 Task: In the Contact  CamilaRodriguez43@coned.com, Create email and send with subject: 'Step into the Future: Discover Our Cutting-Edge Solution', and with mail content 'Hello,_x000D_
Unlock your full potential with our game-changing solution. Embrace the possibilities and embark on a journey of growth and success in your industry._x000D_
Regards', attach the document: Project_plan.docx and insert image: visitingcard.jpg. Below Regards, write Instagram and insert the URL: 'www.instagram.com'. Mark checkbox to create task to follow up : In 2 weeks. Logged in from softage.3@softage.net
Action: Mouse moved to (84, 77)
Screenshot: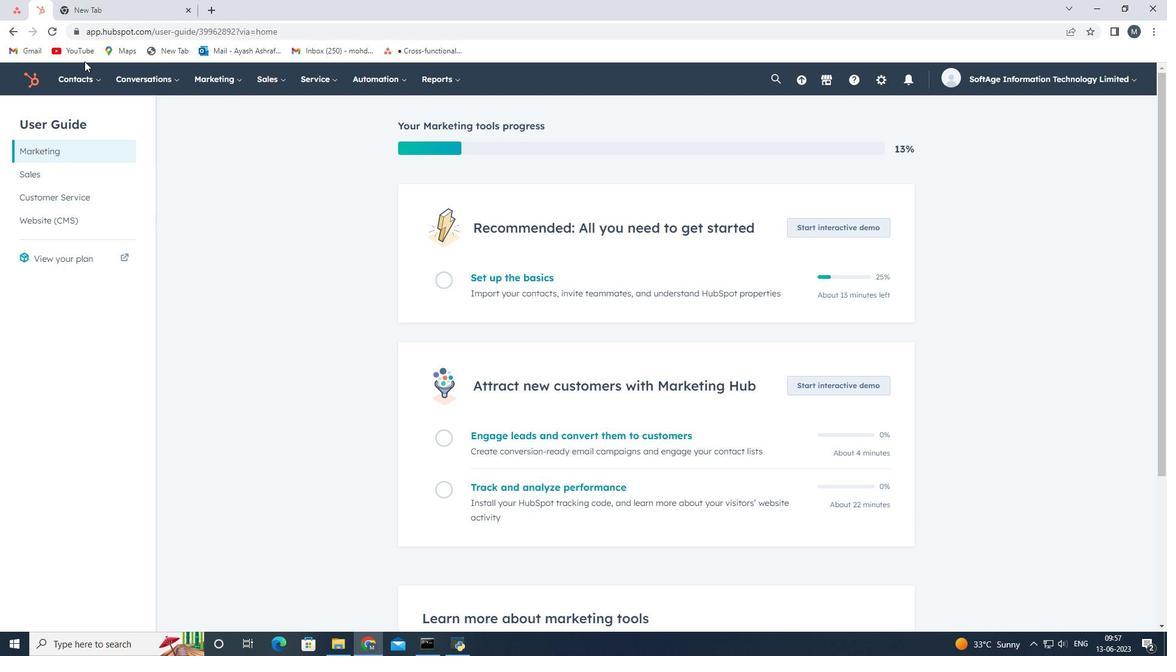 
Action: Mouse pressed left at (84, 77)
Screenshot: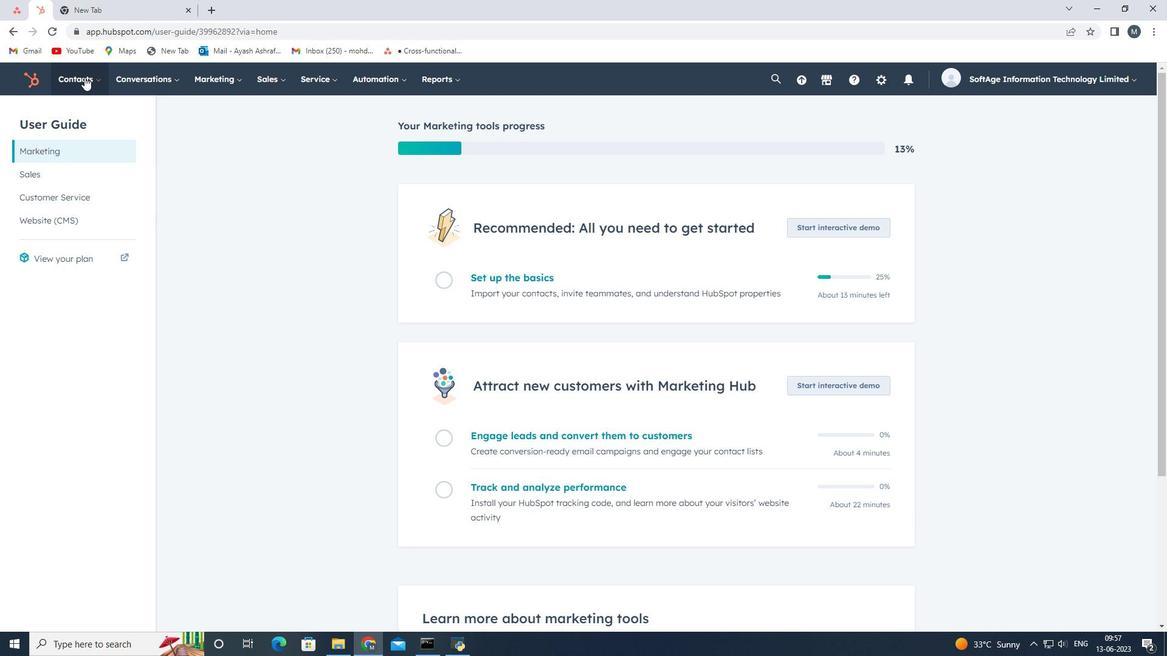 
Action: Mouse moved to (88, 111)
Screenshot: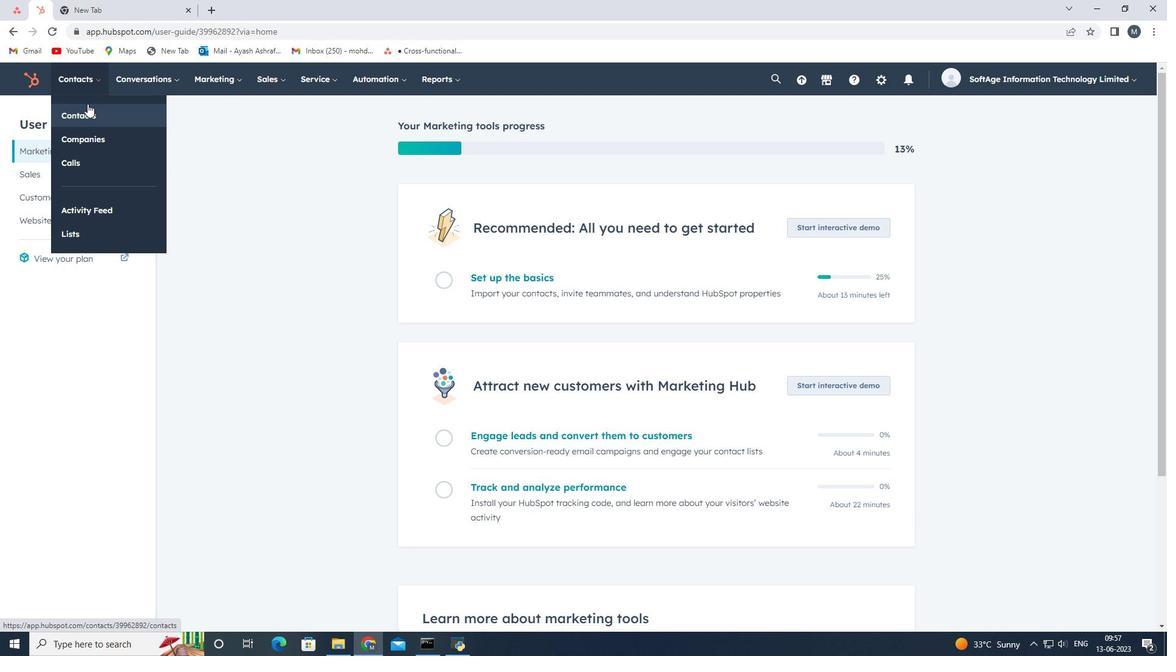 
Action: Mouse pressed left at (88, 111)
Screenshot: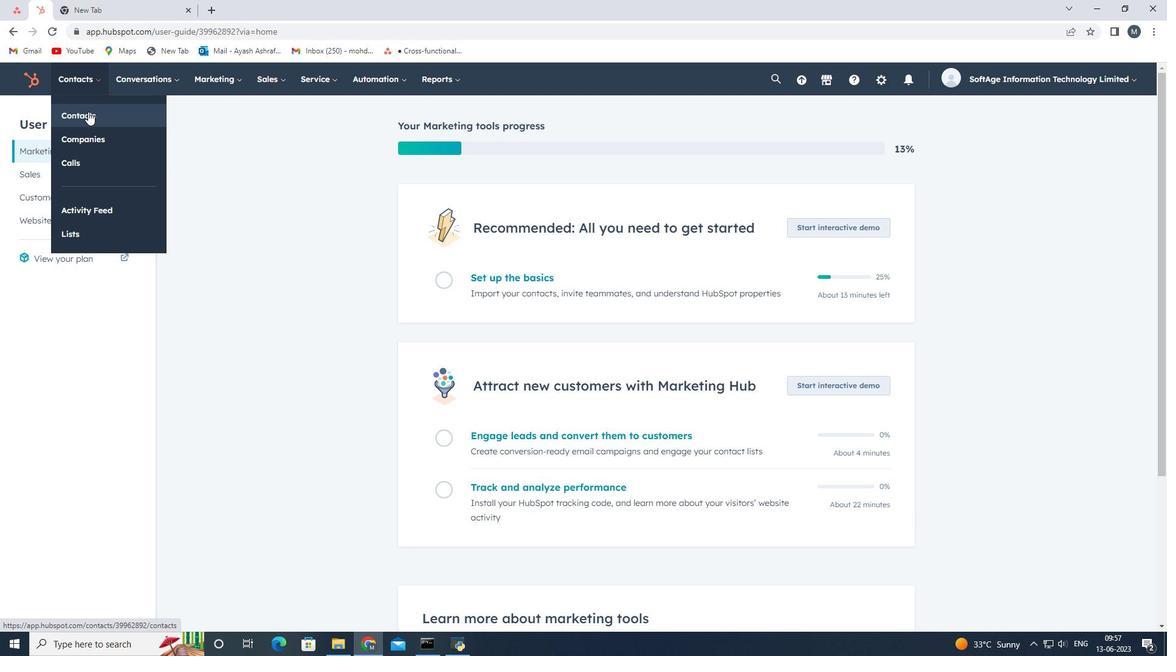 
Action: Mouse moved to (98, 216)
Screenshot: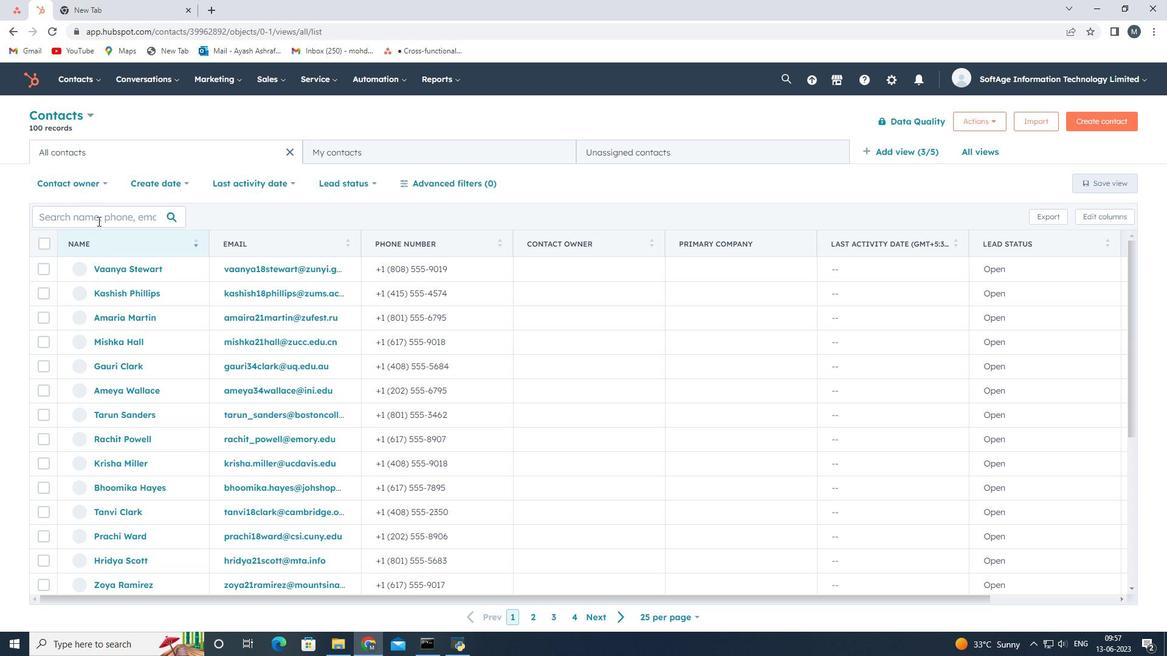 
Action: Mouse pressed left at (98, 216)
Screenshot: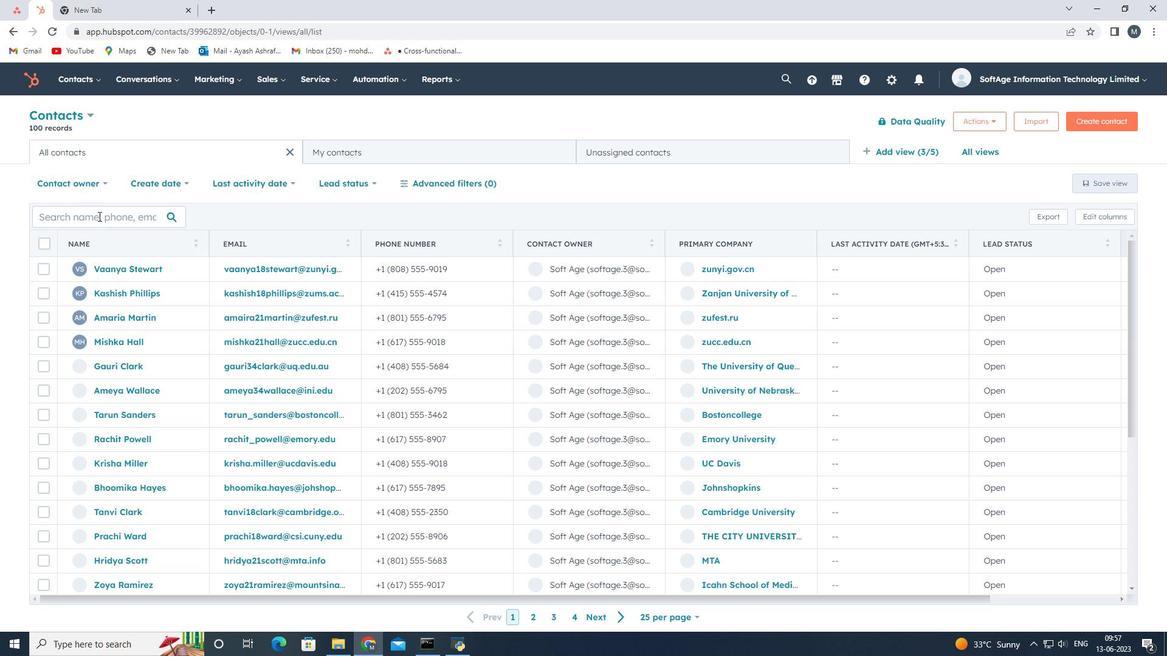 
Action: Key pressed <Key.shift>Came<Key.backspace>ila<Key.shift><Key.shift><Key.shift>Rodriguez43<Key.shift>@coned.com
Screenshot: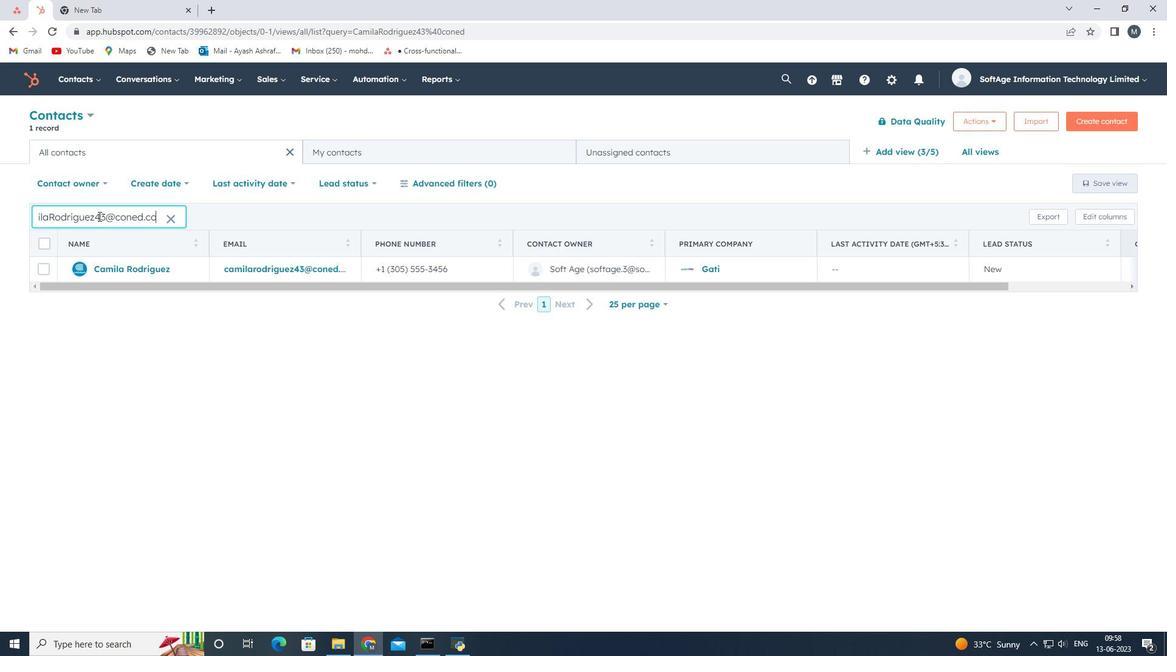 
Action: Mouse moved to (111, 266)
Screenshot: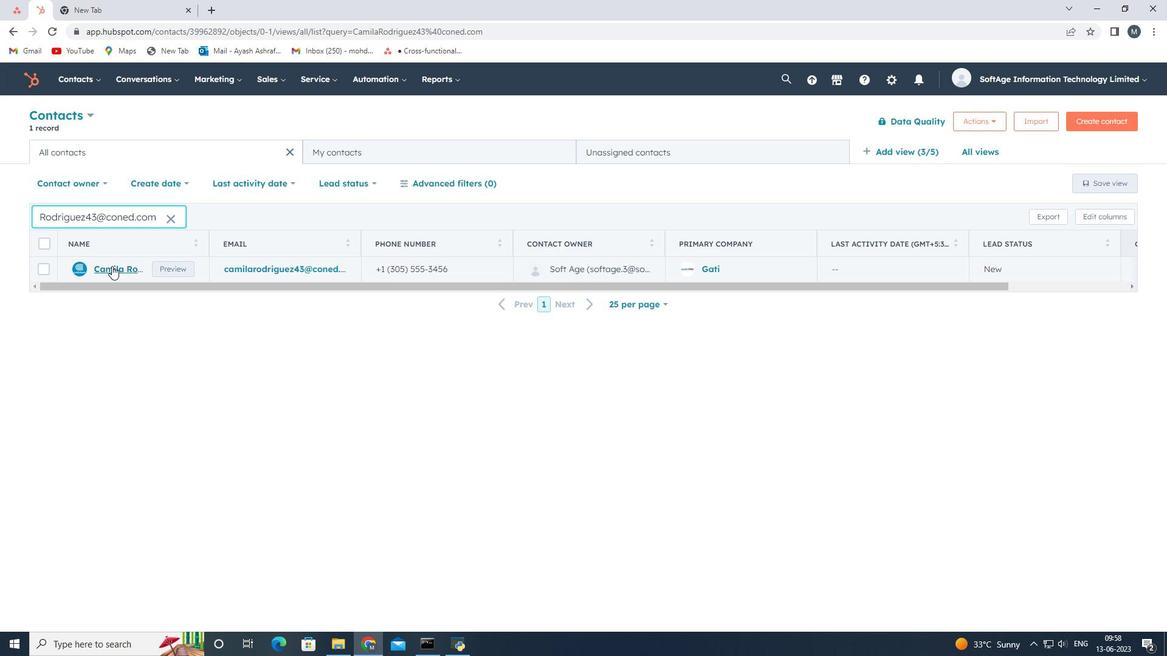 
Action: Mouse pressed left at (111, 266)
Screenshot: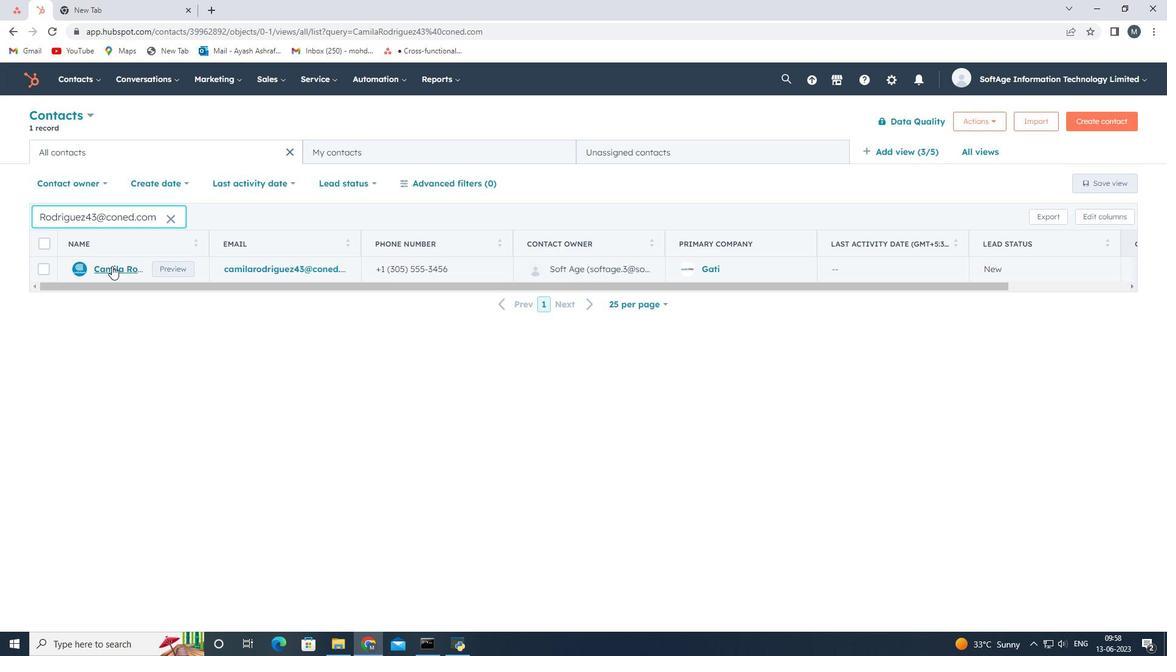 
Action: Mouse pressed left at (111, 266)
Screenshot: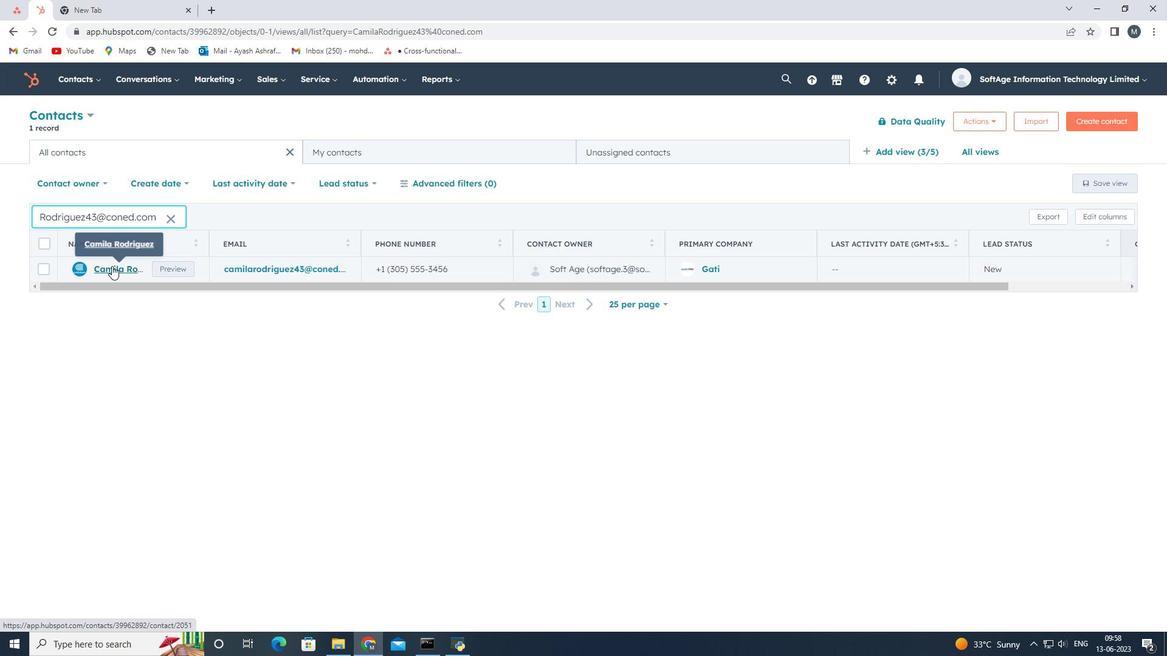
Action: Mouse moved to (82, 224)
Screenshot: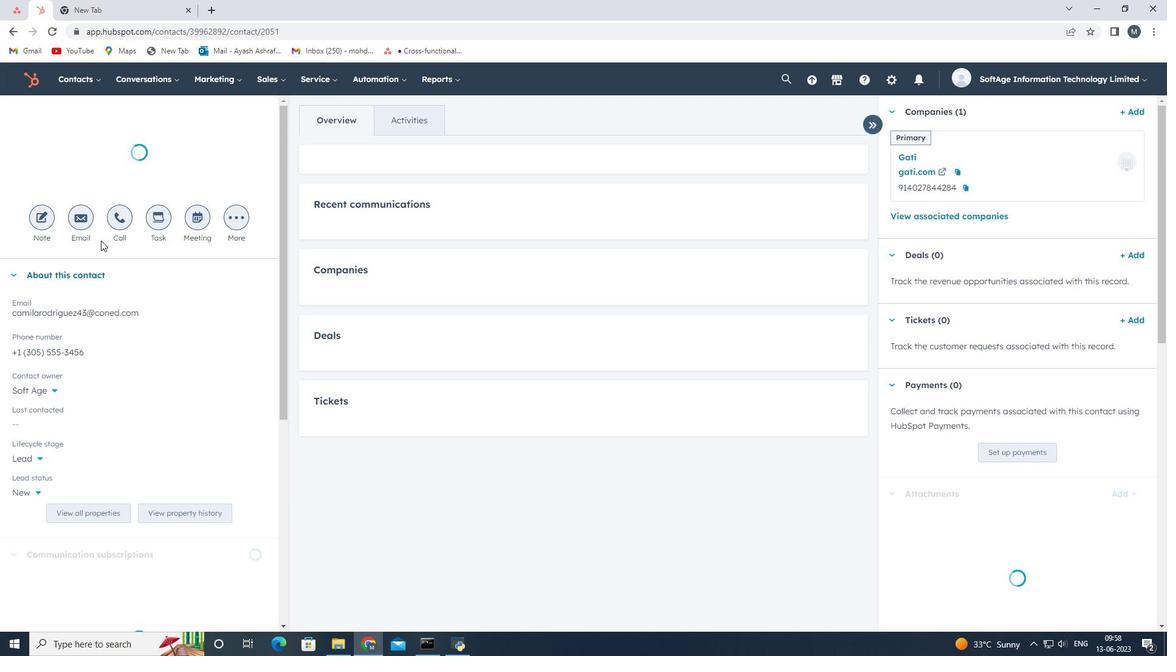 
Action: Mouse pressed left at (82, 224)
Screenshot: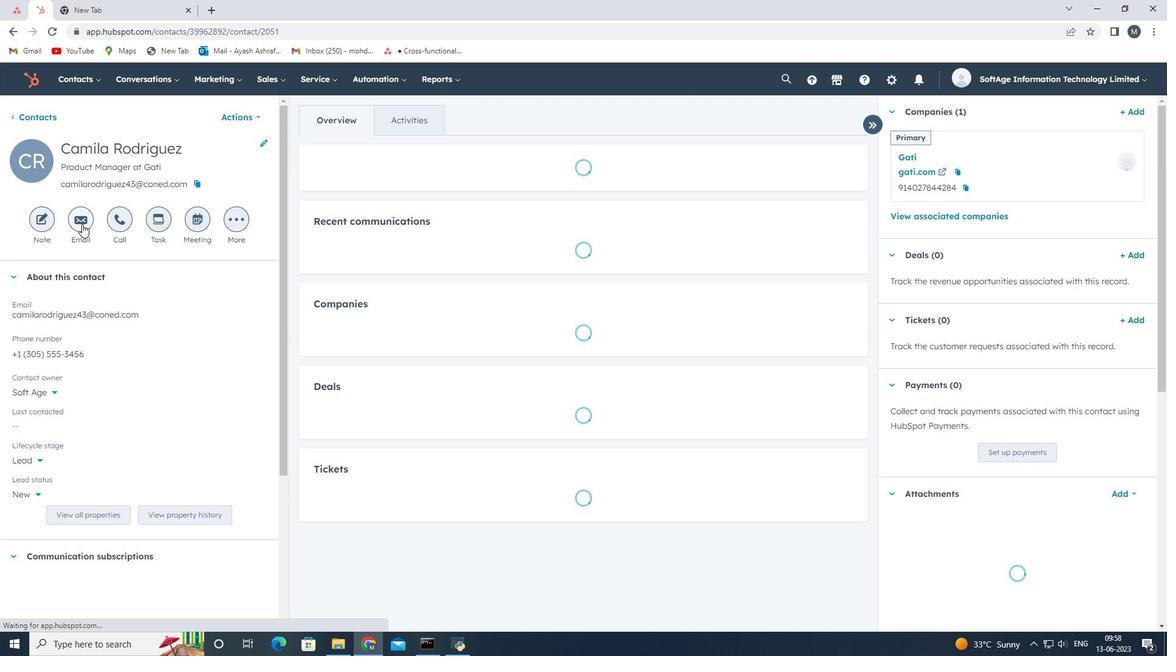 
Action: Mouse moved to (1025, 307)
Screenshot: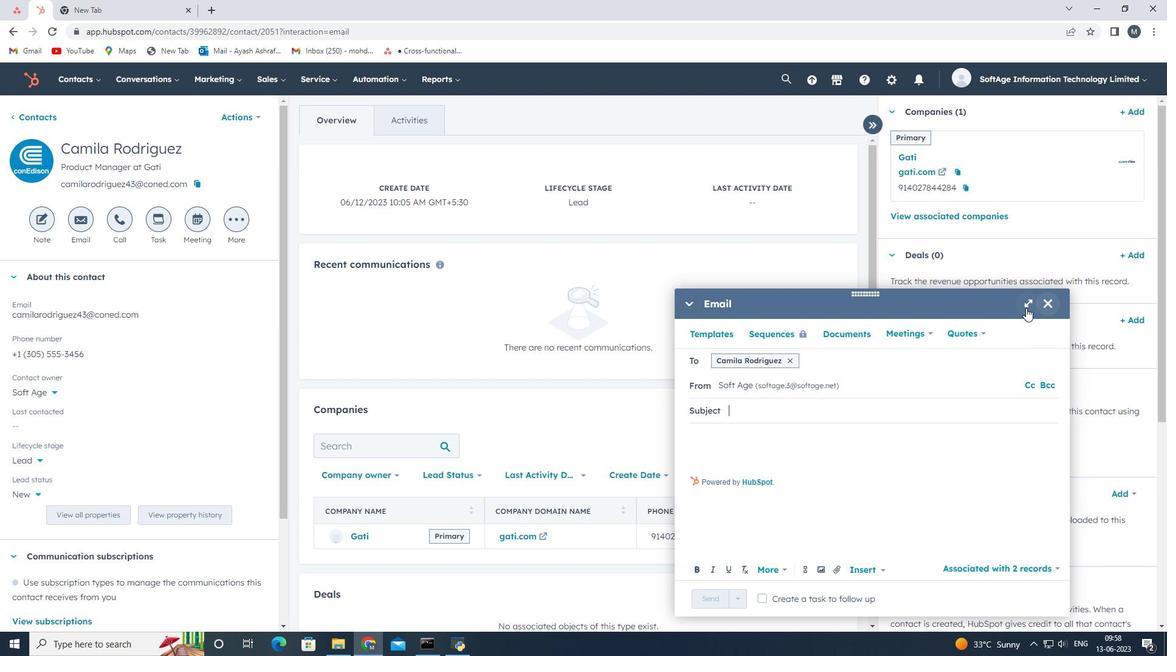 
Action: Mouse pressed left at (1025, 307)
Screenshot: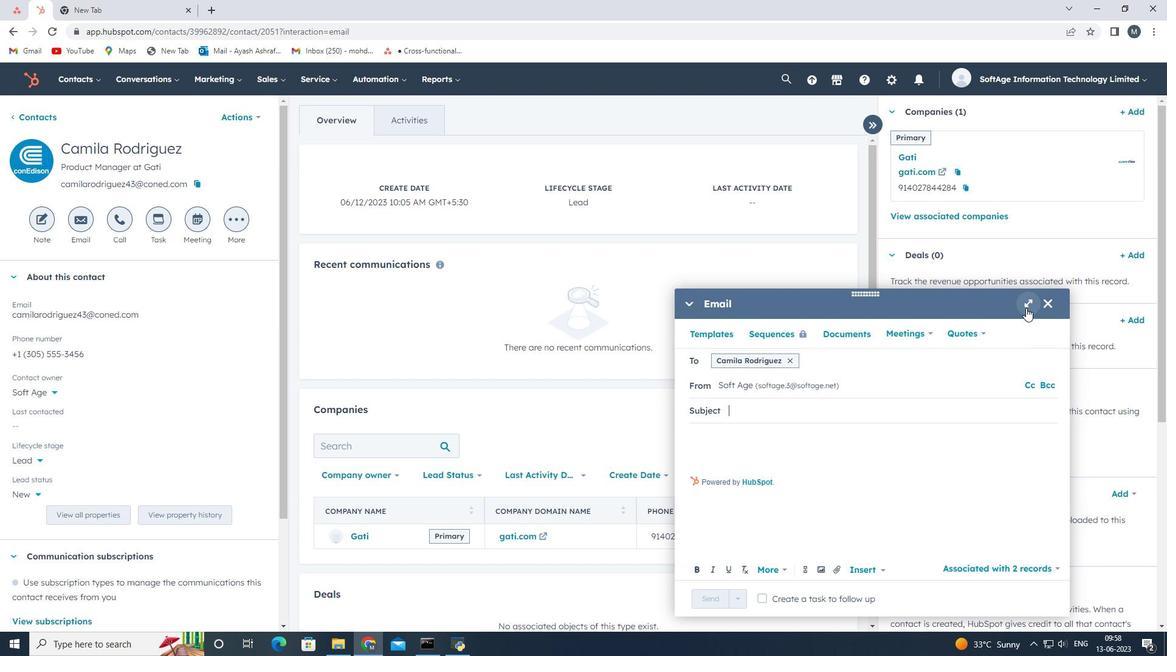 
Action: Mouse moved to (279, 256)
Screenshot: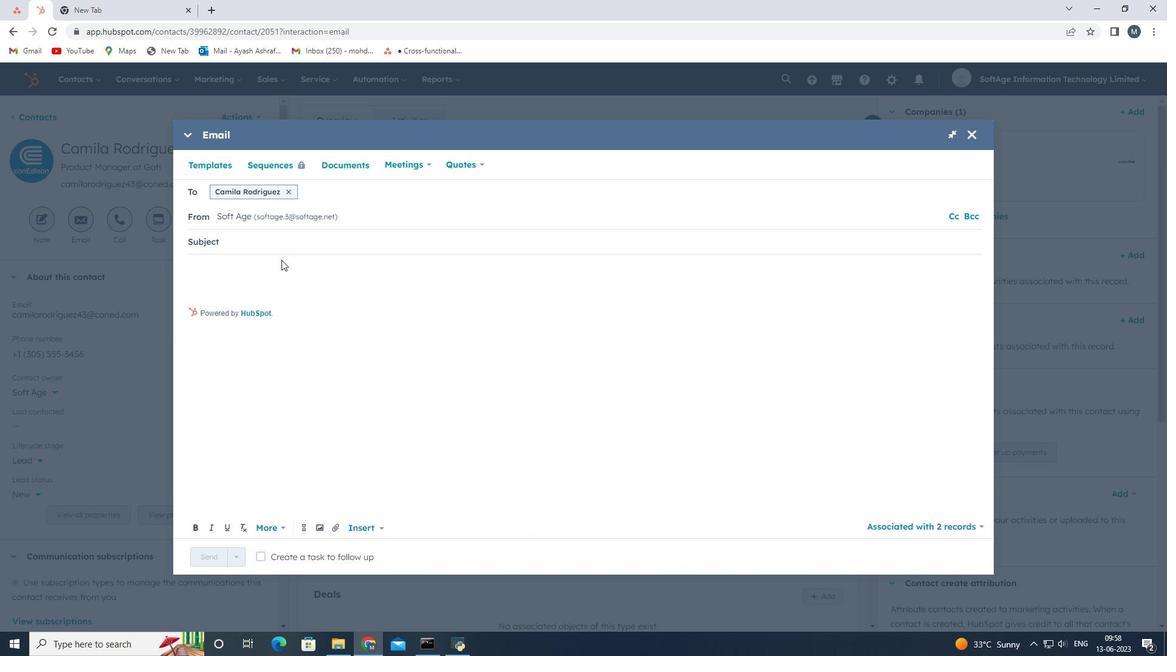 
Action: Key pressed <Key.shift>Step<Key.space>into<Key.space>th
Screenshot: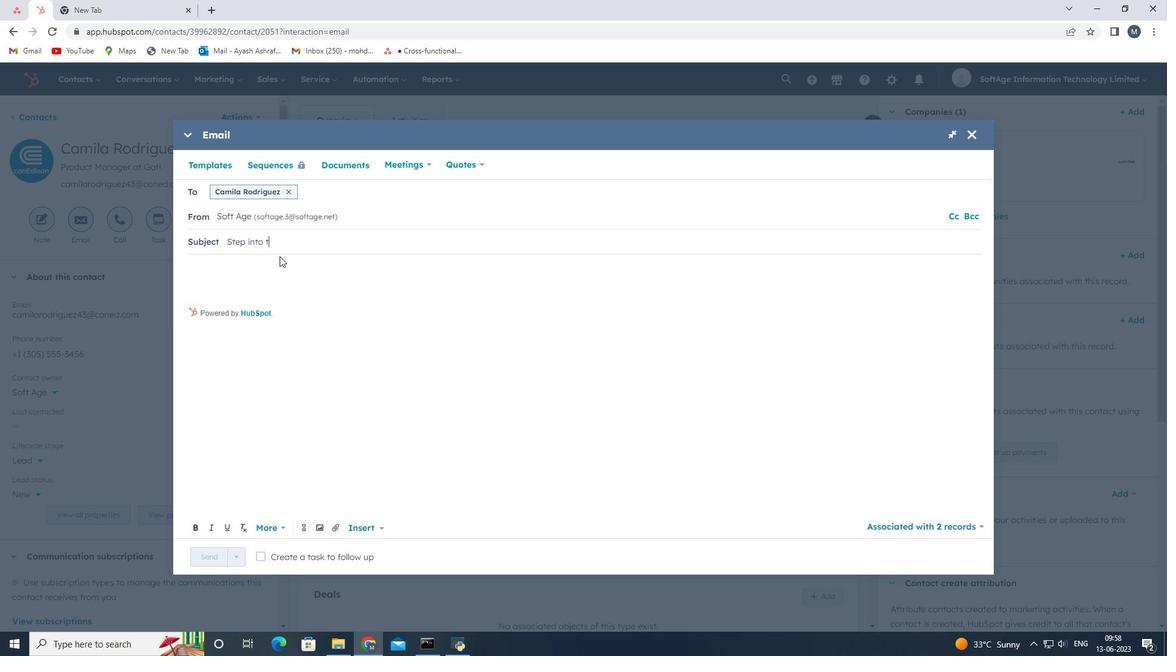 
Action: Mouse moved to (279, 255)
Screenshot: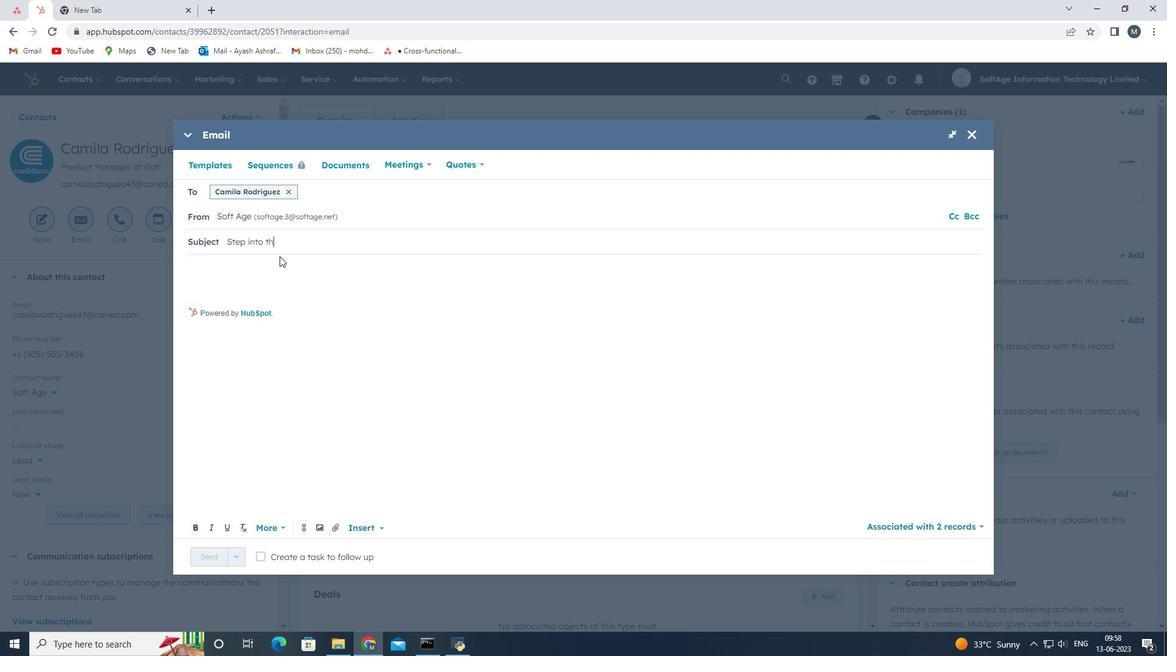 
Action: Key pressed e<Key.space><Key.shift>Future<Key.shift>:<Key.space><Key.shift>Discover<Key.space><Key.shift>Our<Key.space><Key.shift>Cutting-<Key.shift>Edge<Key.space><Key.shift>Solution
Screenshot: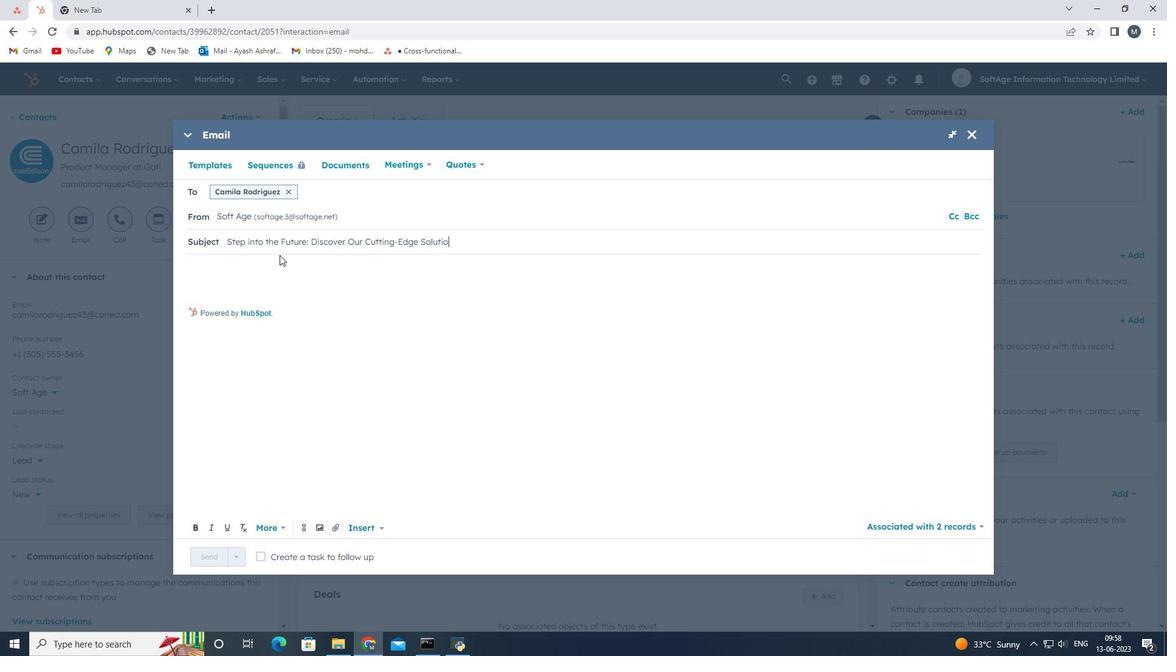 
Action: Mouse moved to (244, 262)
Screenshot: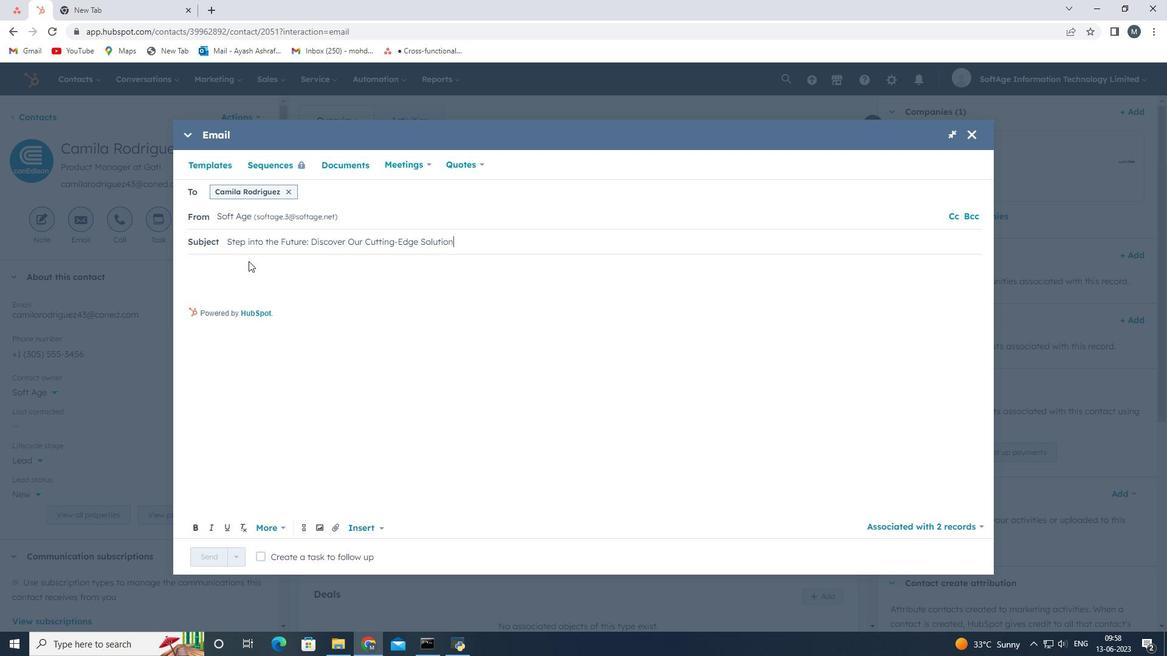 
Action: Mouse pressed left at (244, 262)
Screenshot: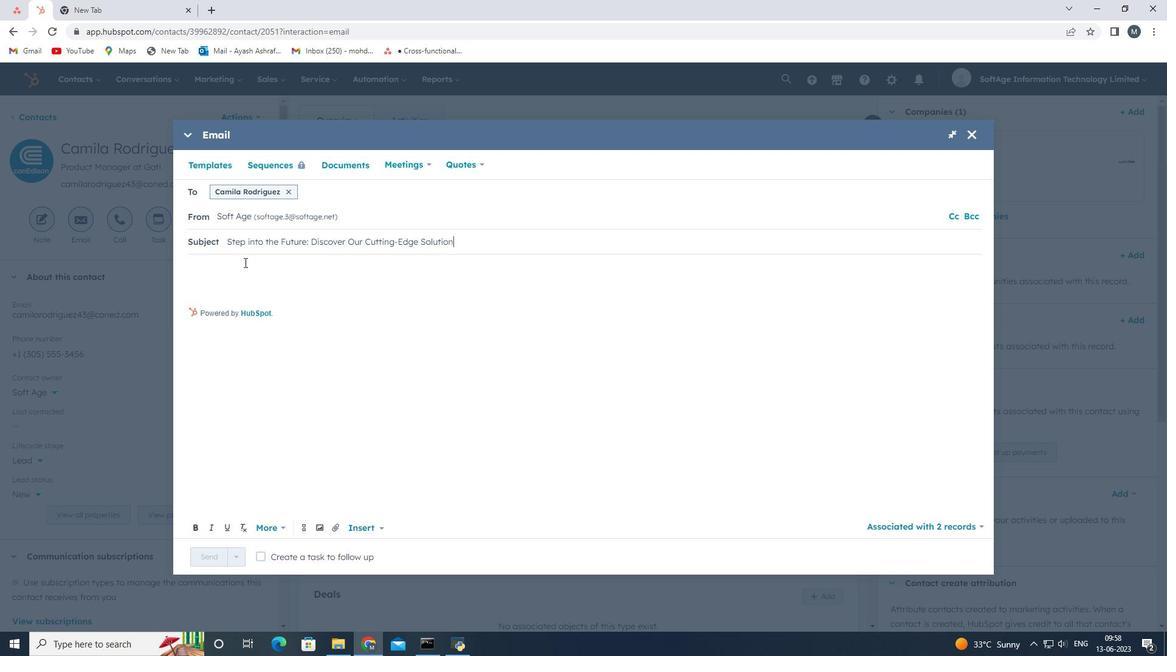 
Action: Mouse moved to (237, 268)
Screenshot: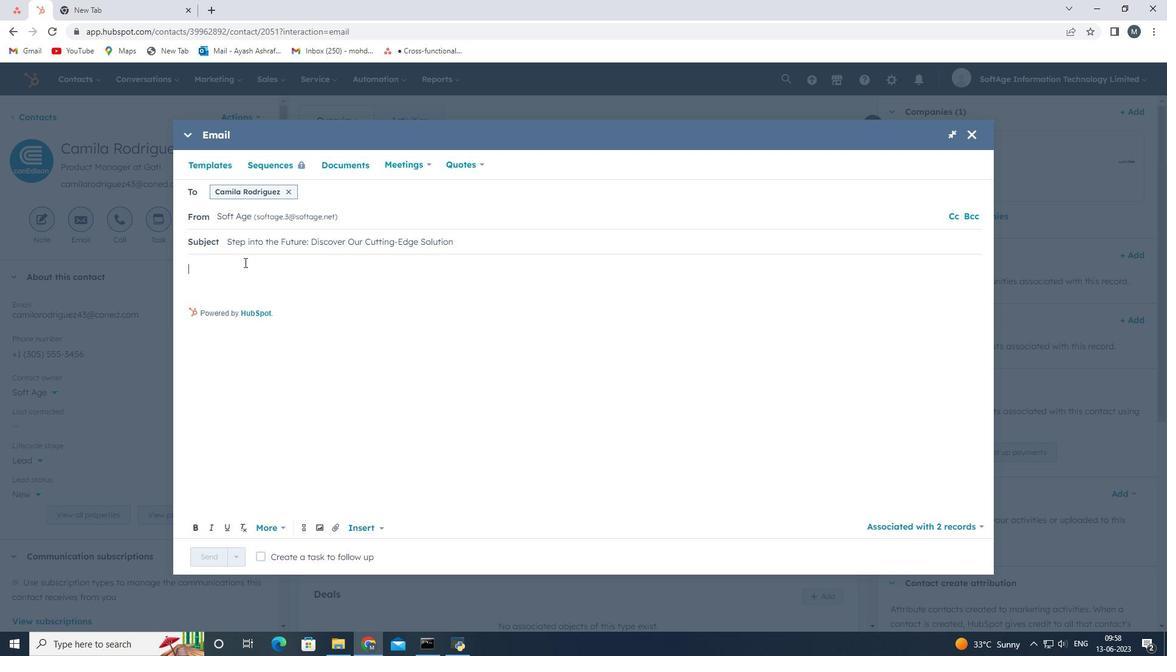 
Action: Mouse pressed left at (237, 268)
Screenshot: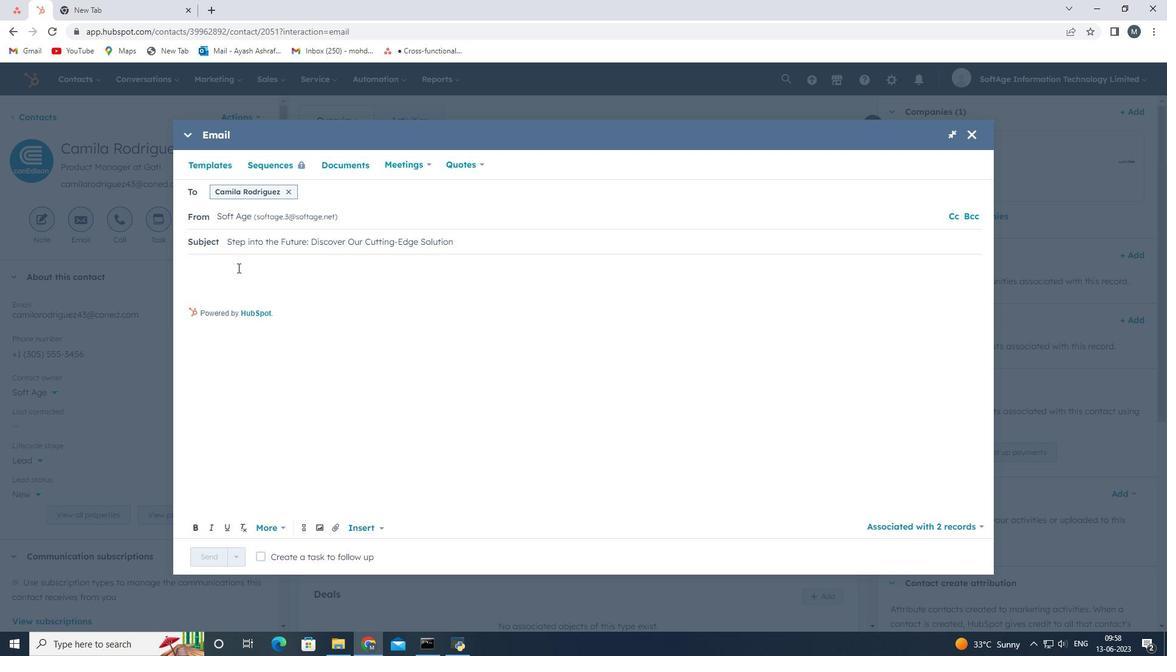 
Action: Key pressed <Key.shift>Hello,<Key.enter><Key.shift><Key.shift><Key.shift><Key.shift><Key.shift><Key.shift><Key.shift><Key.shift><Key.shift><Key.shift><Key.shift><Key.shift><Key.shift><Key.shift><Key.shift><Key.shift><Key.shift><Key.shift><Key.shift>Unlock<Key.space>your<Key.space>full<Key.space>potential<Key.space>with<Key.space>y<Key.backspace>our<Key.space>game-changing<Key.space>solution.<Key.space><Key.shift><Key.shift><Key.shift><Key.shift><Key.shift><Key.shift>Embrace<Key.space>the<Key.space>possibilities<Key.space>and<Key.space>embark<Key.space>on<Key.space>a<Key.space>journey<Key.space>of<Key.space>growth<Key.space>and<Key.space>success<Key.space>in<Key.space>your<Key.space>industry.<Key.enter><Key.shift>Regards<Key.enter>
Screenshot: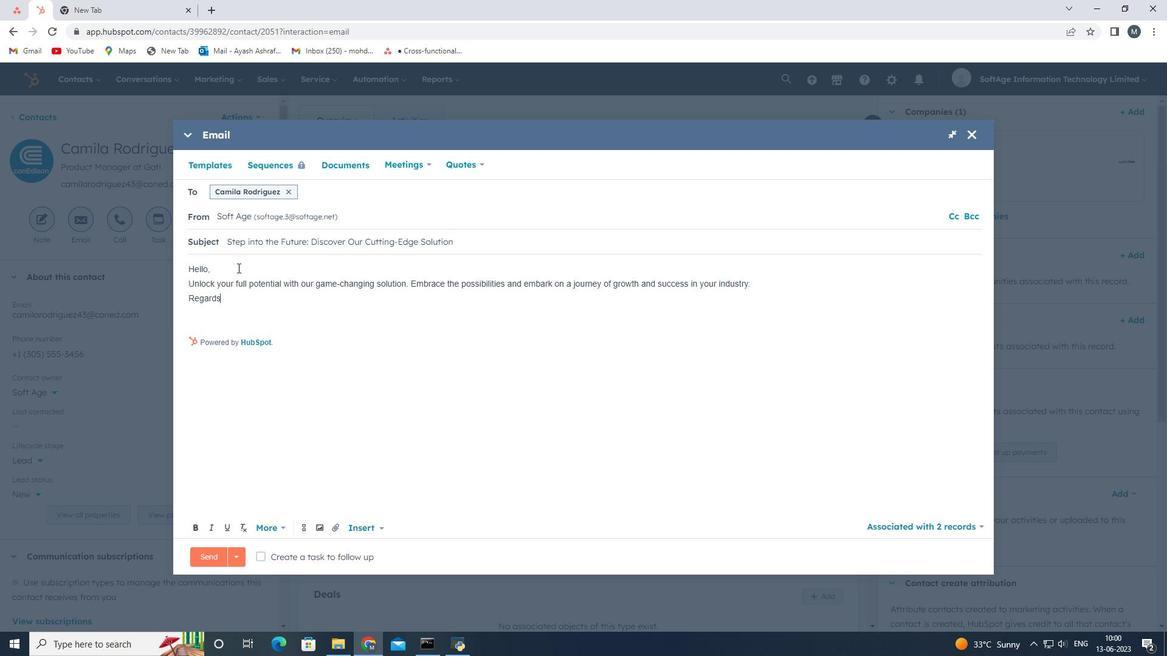 
Action: Mouse moved to (304, 532)
Screenshot: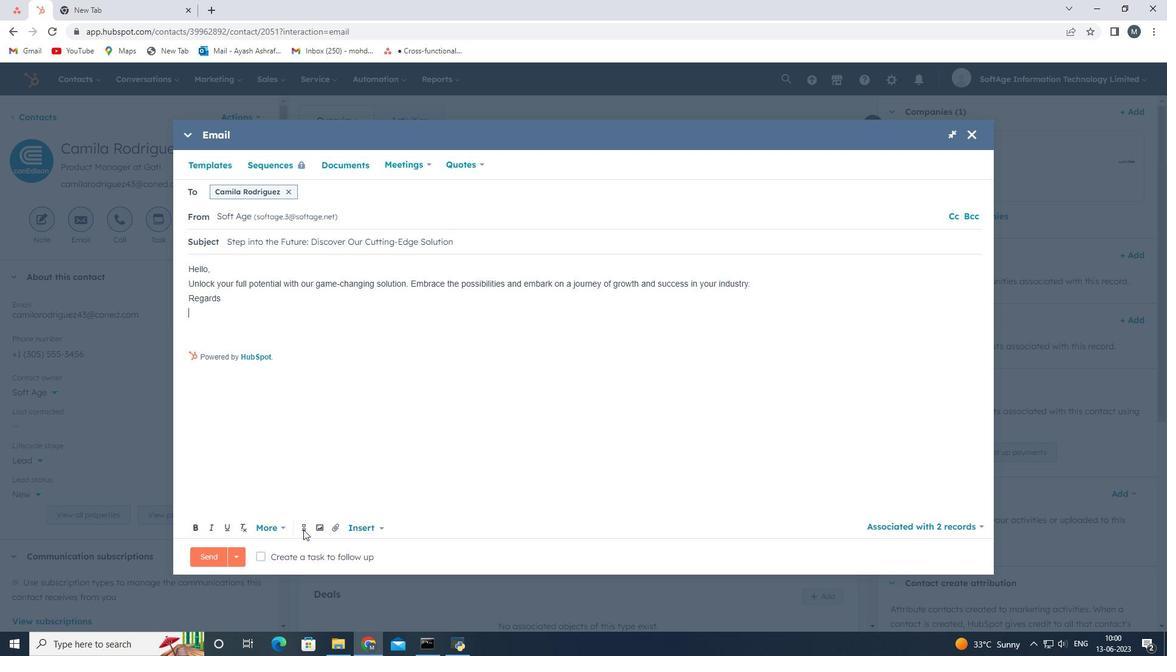 
Action: Mouse pressed left at (304, 532)
Screenshot: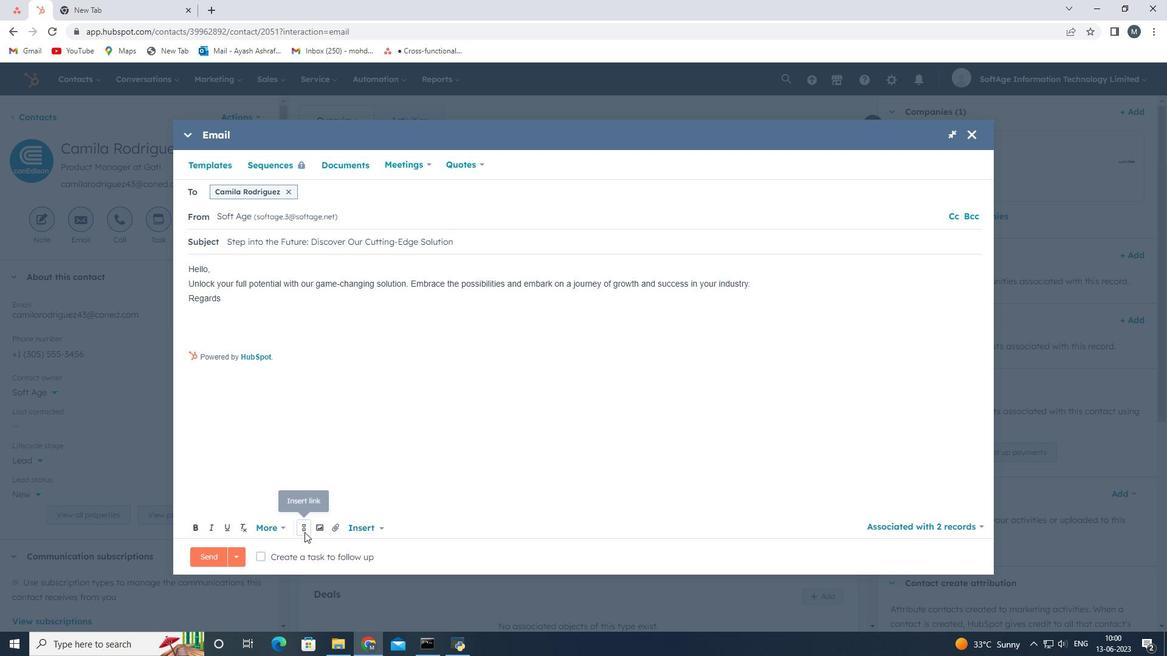 
Action: Mouse moved to (338, 398)
Screenshot: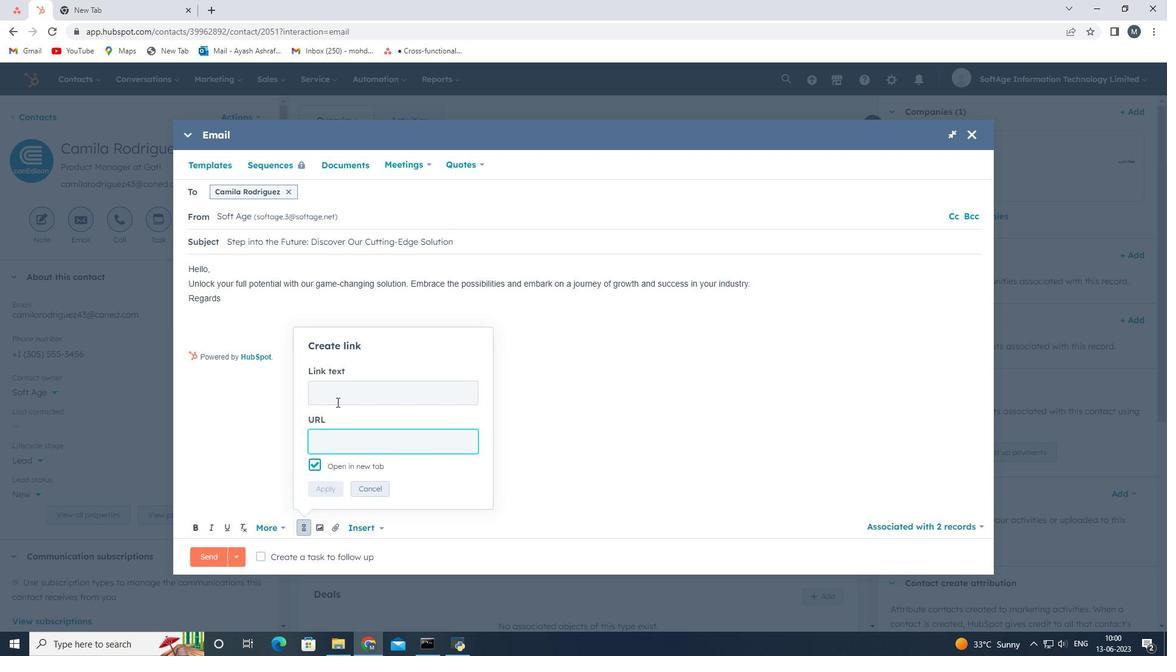 
Action: Mouse pressed left at (338, 398)
Screenshot: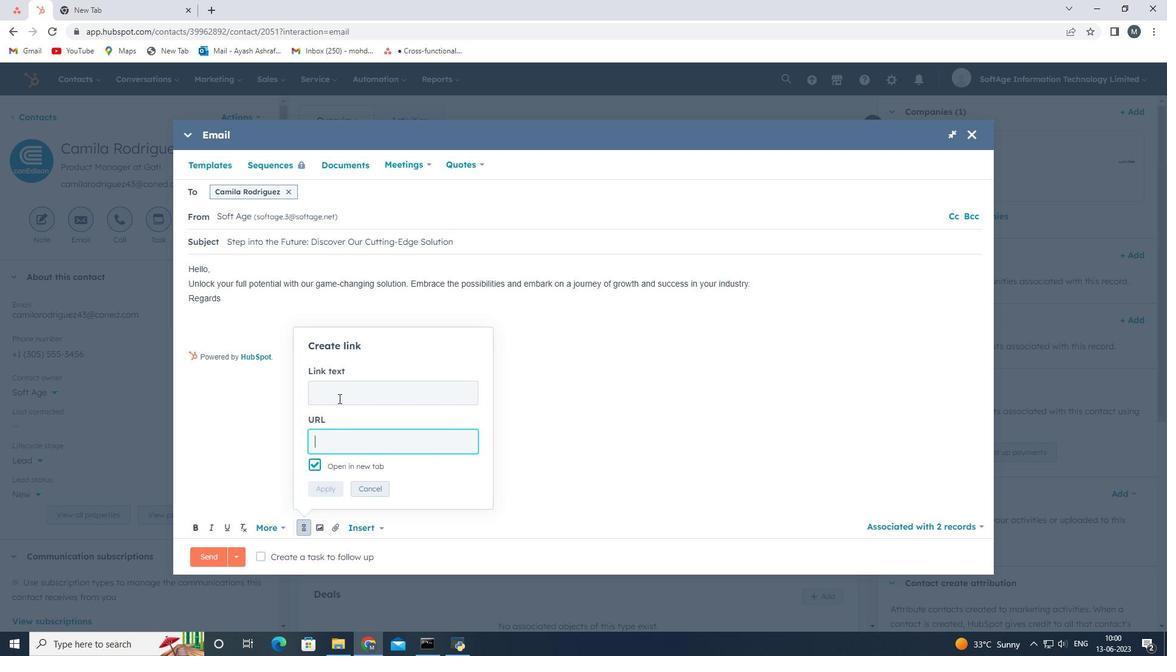
Action: Key pressed <Key.shift>Instagram
Screenshot: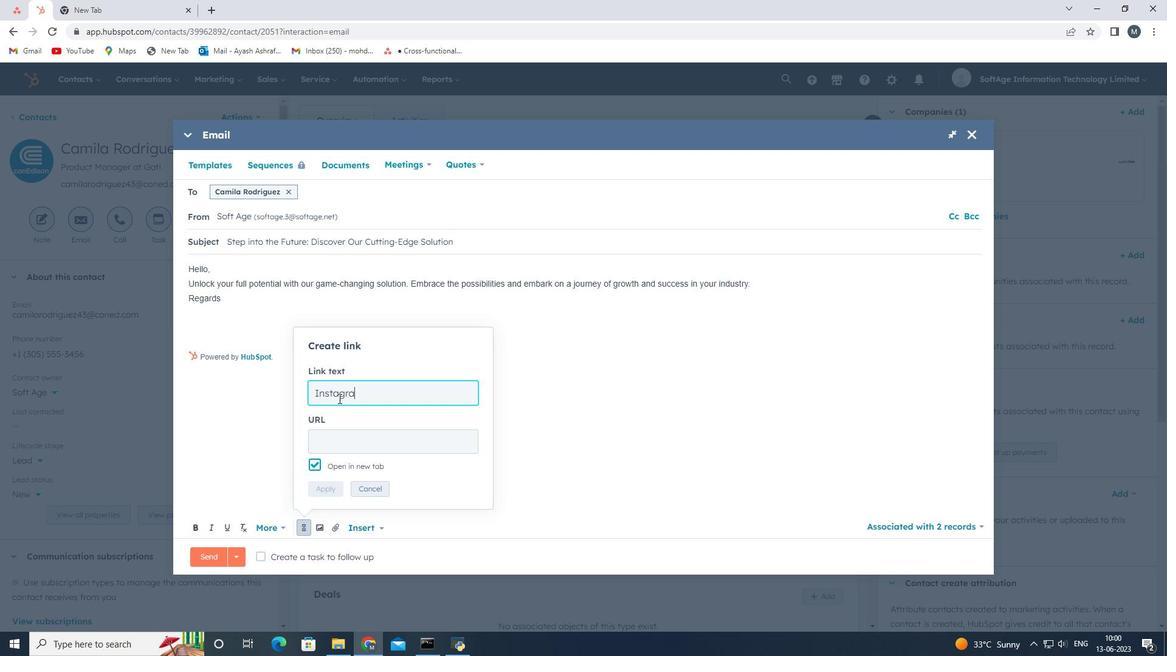 
Action: Mouse moved to (363, 442)
Screenshot: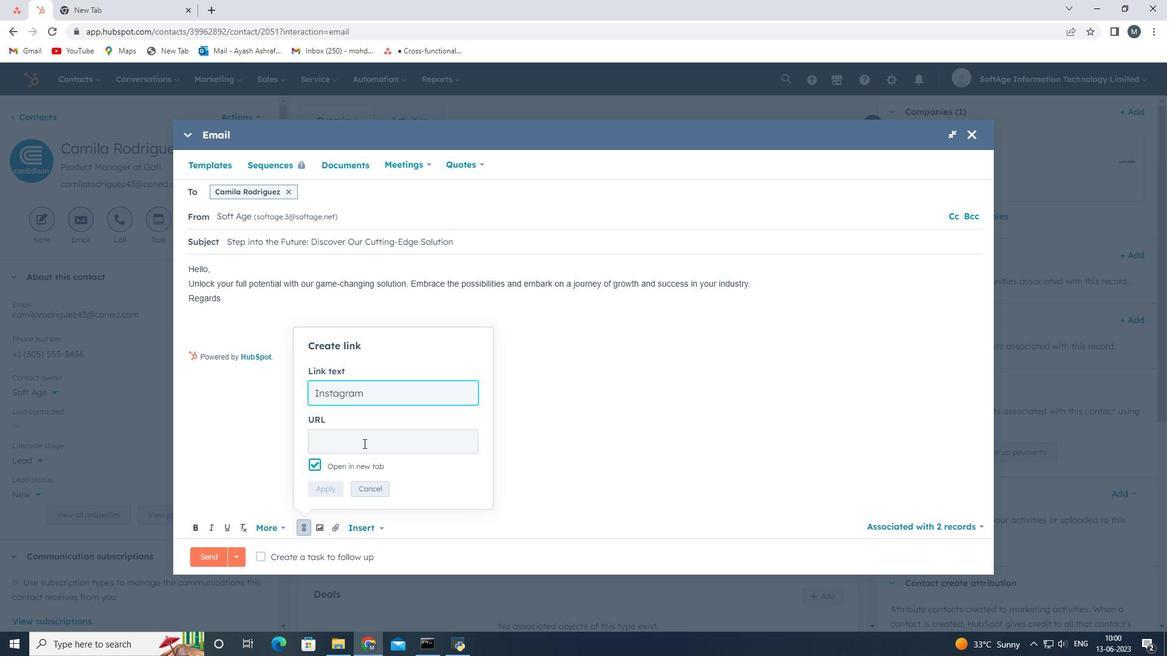 
Action: Mouse pressed left at (363, 442)
Screenshot: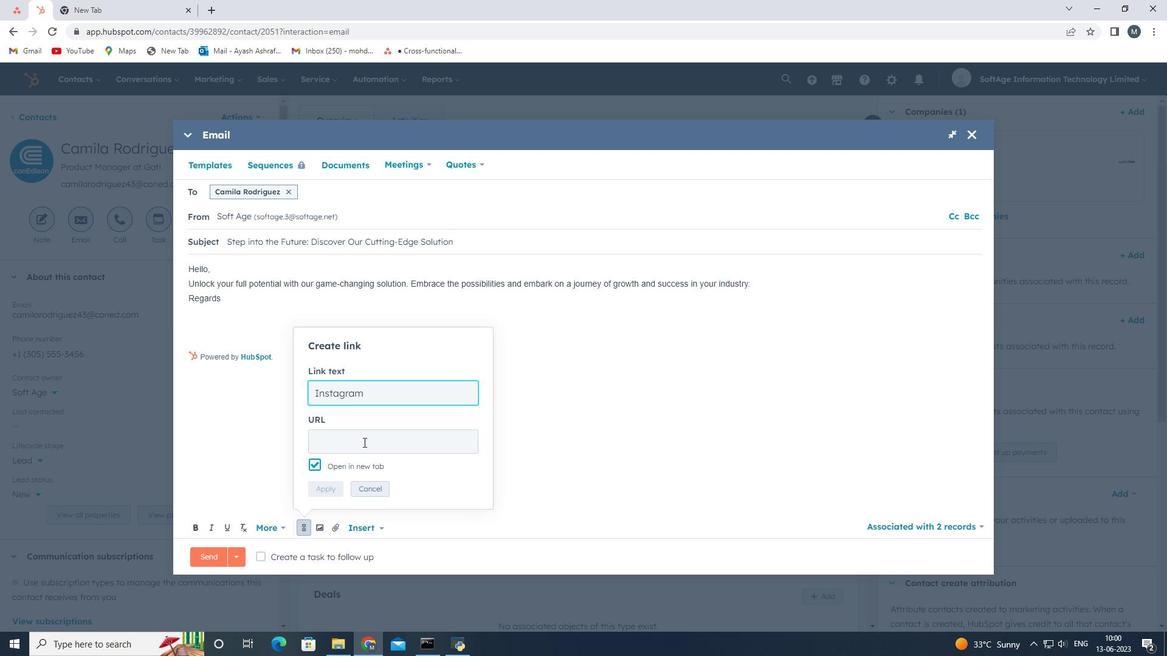 
Action: Key pressed www.instagram.com
Screenshot: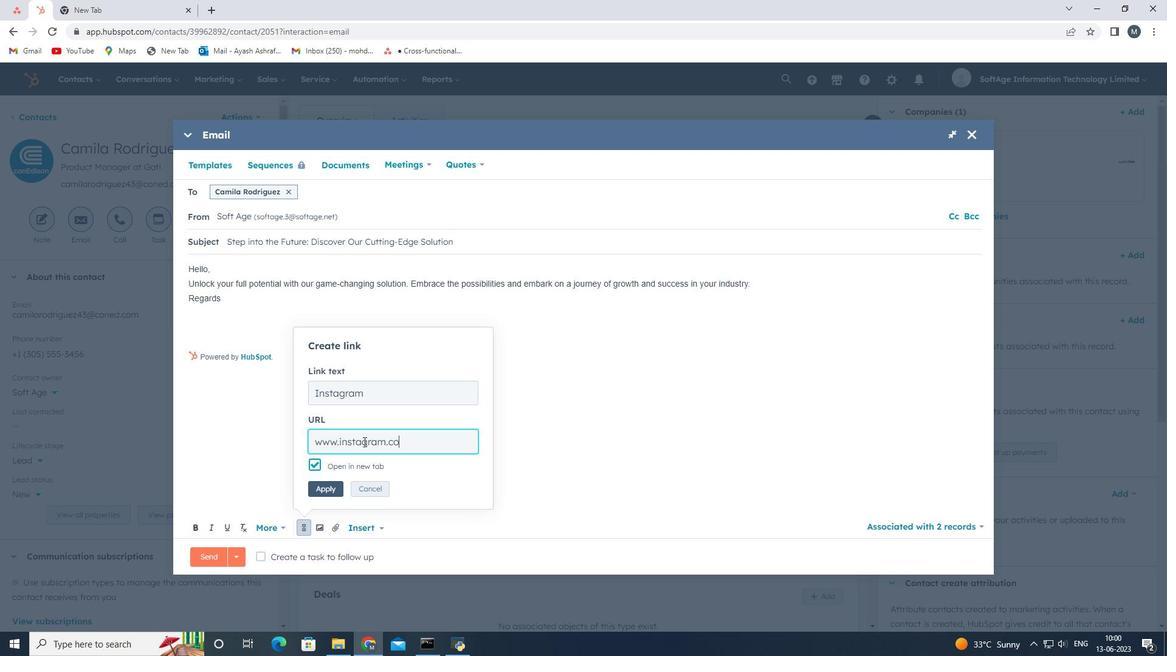
Action: Mouse moved to (320, 491)
Screenshot: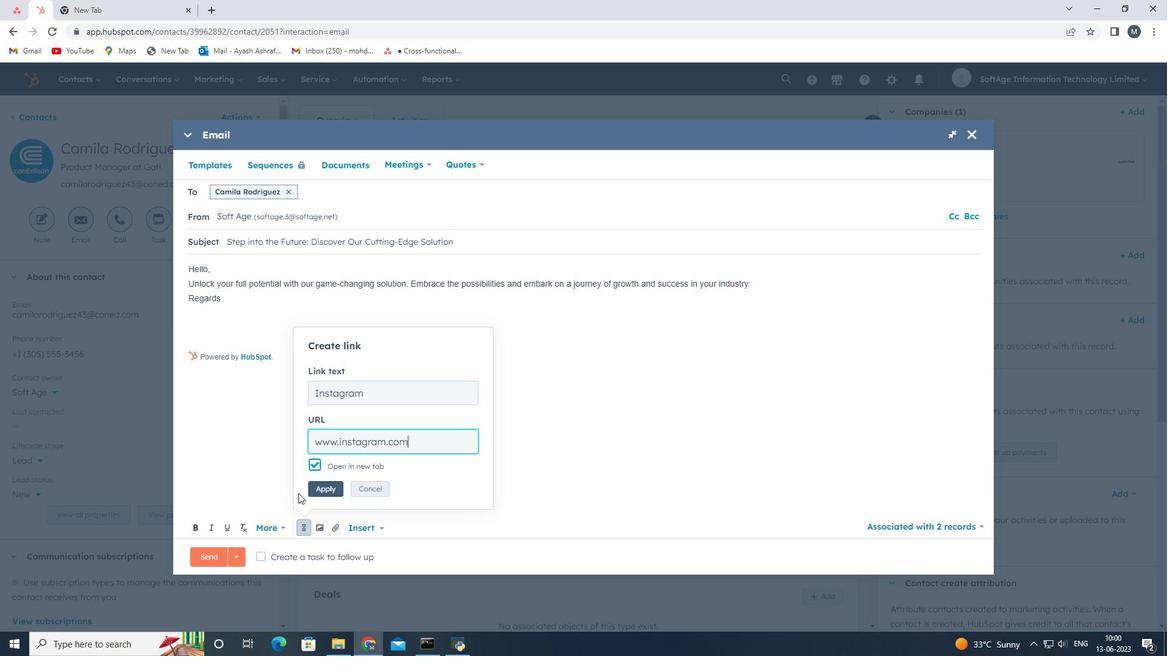 
Action: Mouse pressed left at (320, 491)
Screenshot: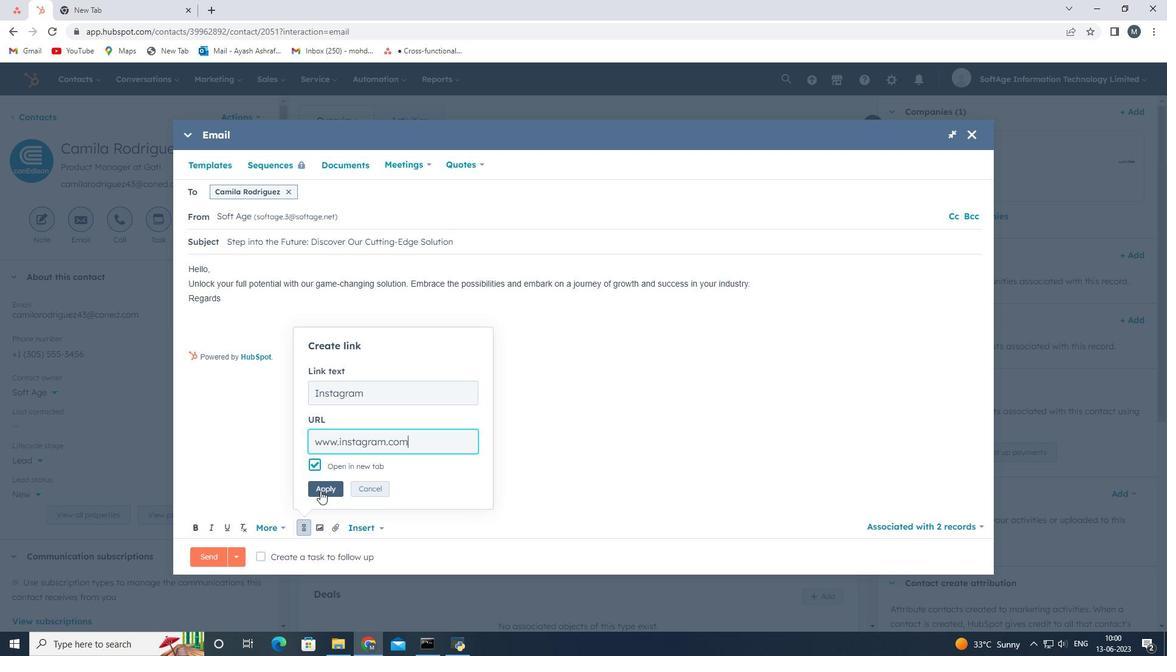 
Action: Mouse moved to (324, 502)
Screenshot: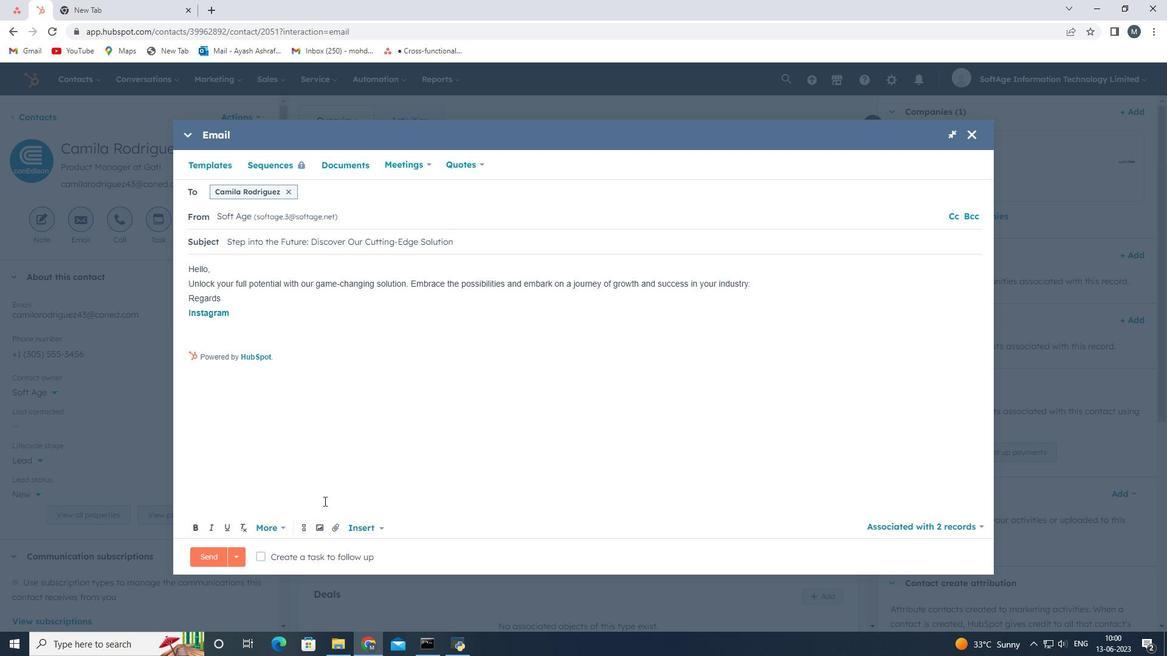 
Action: Key pressed <Key.enter>
Screenshot: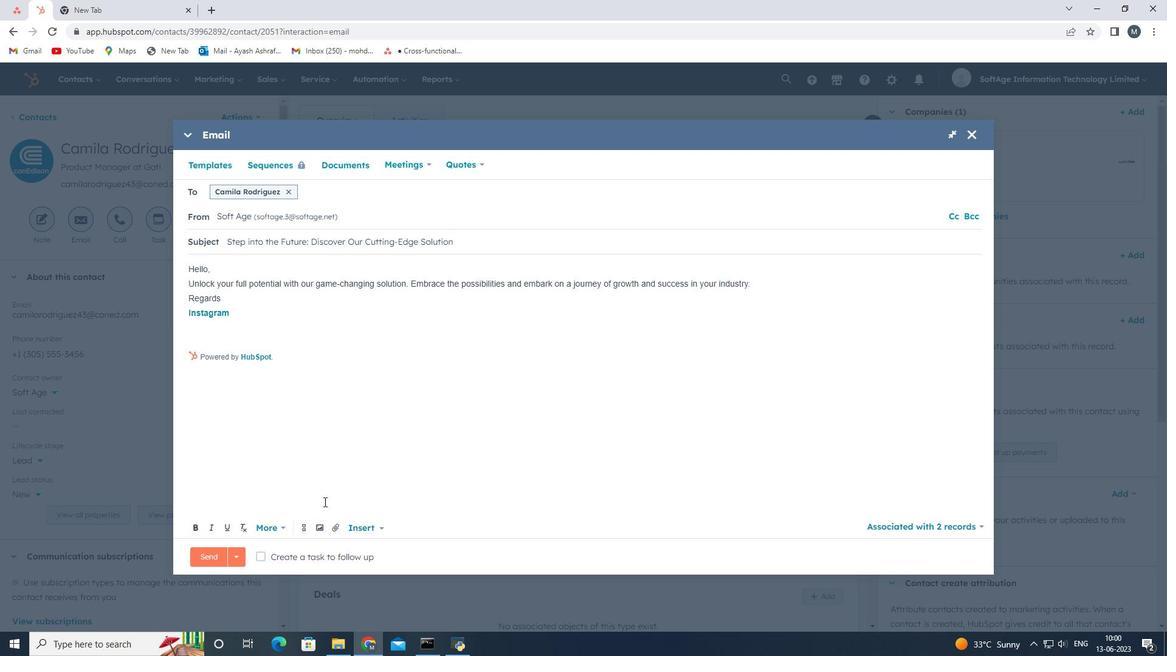 
Action: Mouse moved to (331, 530)
Screenshot: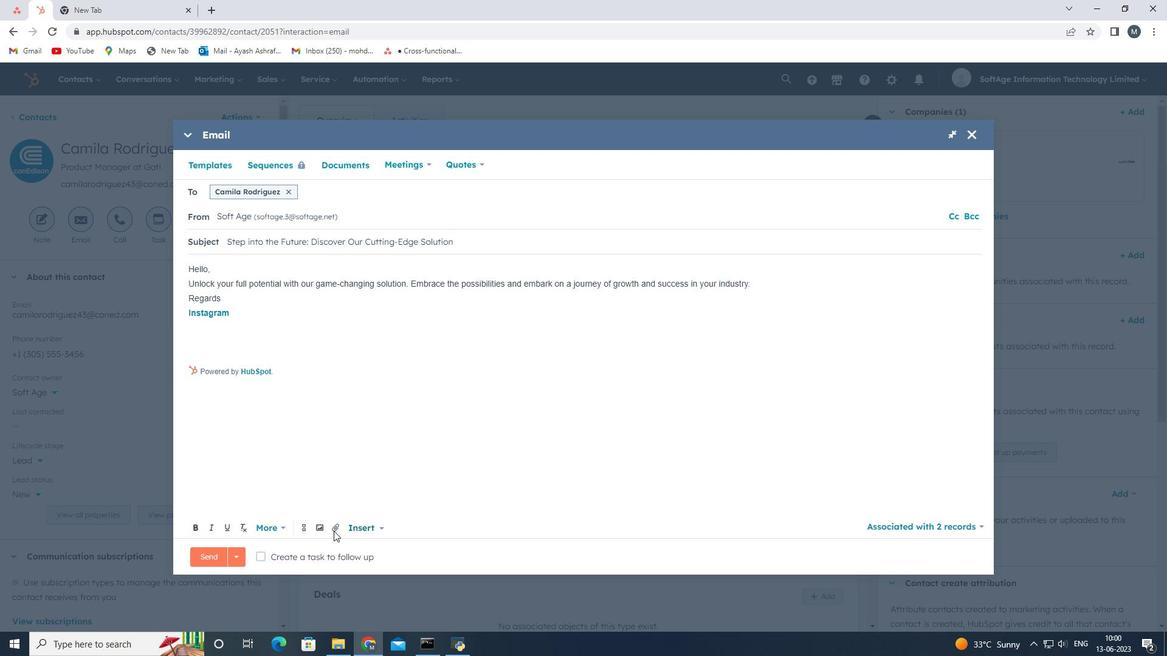 
Action: Mouse pressed left at (331, 530)
Screenshot: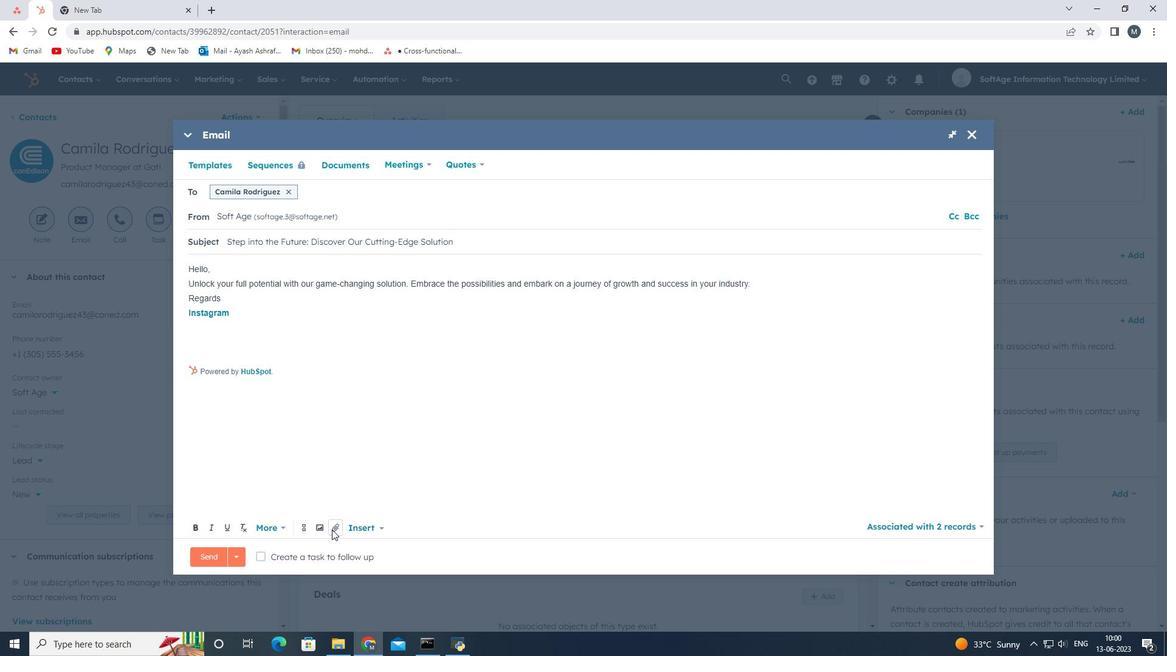 
Action: Mouse moved to (355, 497)
Screenshot: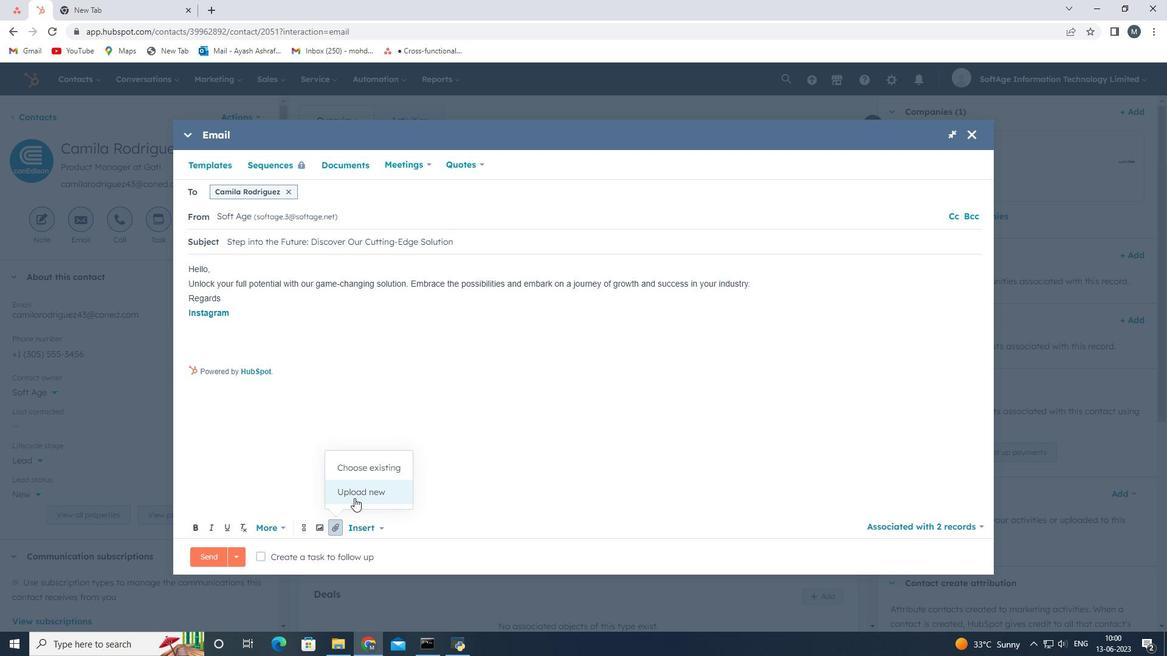 
Action: Mouse pressed left at (355, 497)
Screenshot: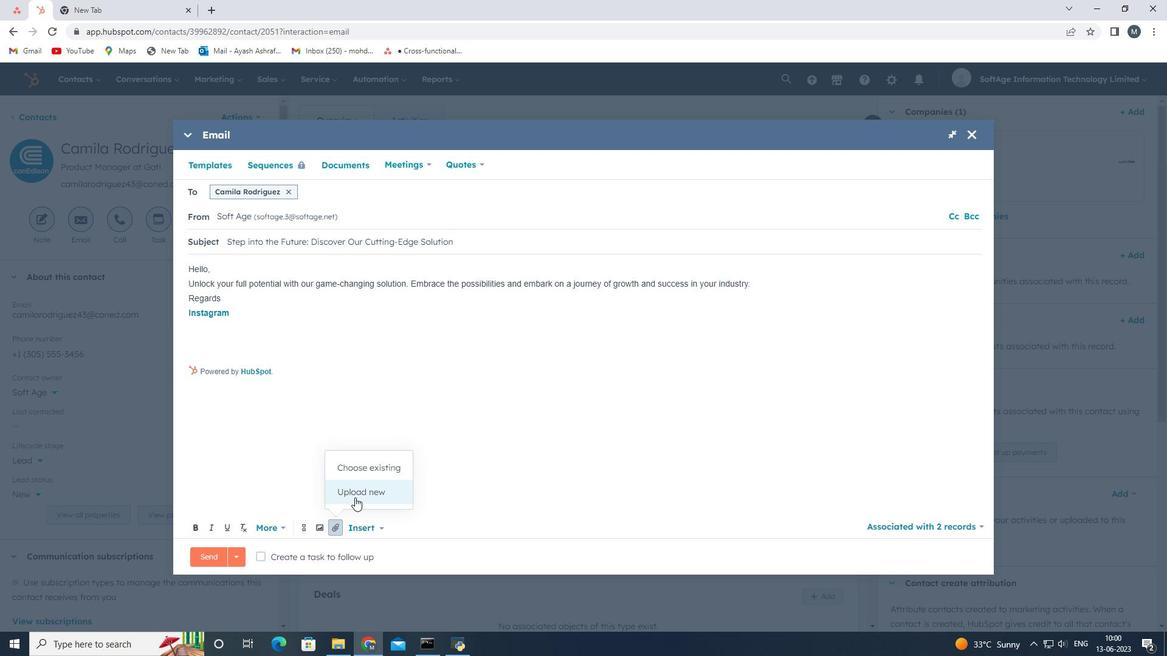 
Action: Mouse moved to (173, 205)
Screenshot: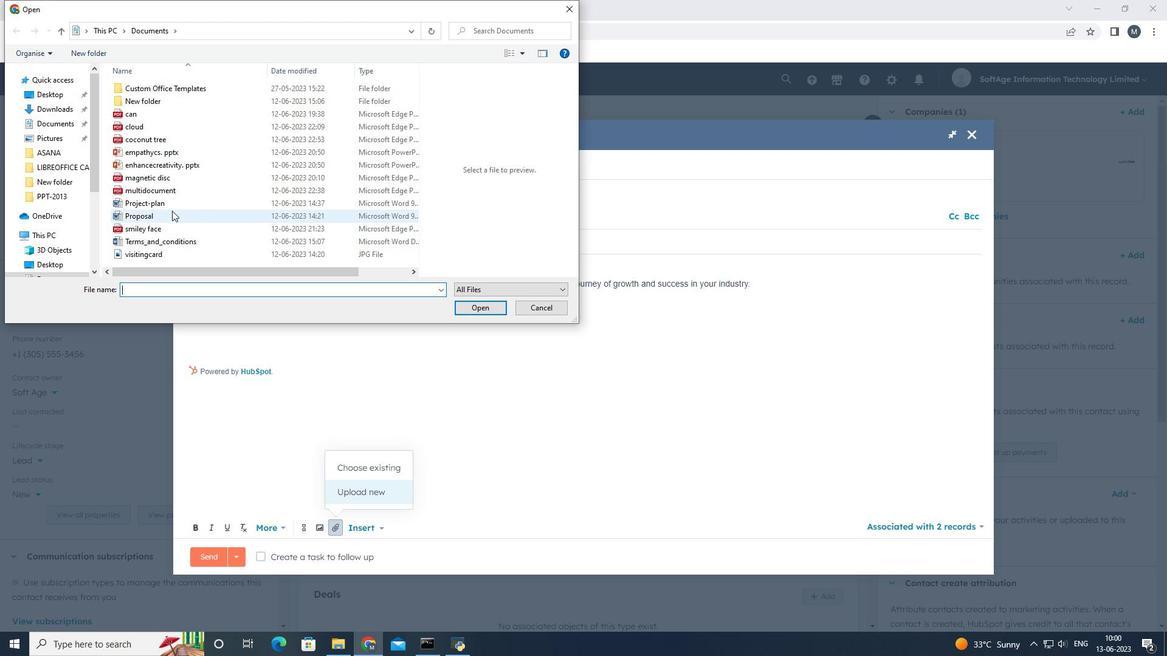 
Action: Mouse pressed left at (173, 205)
Screenshot: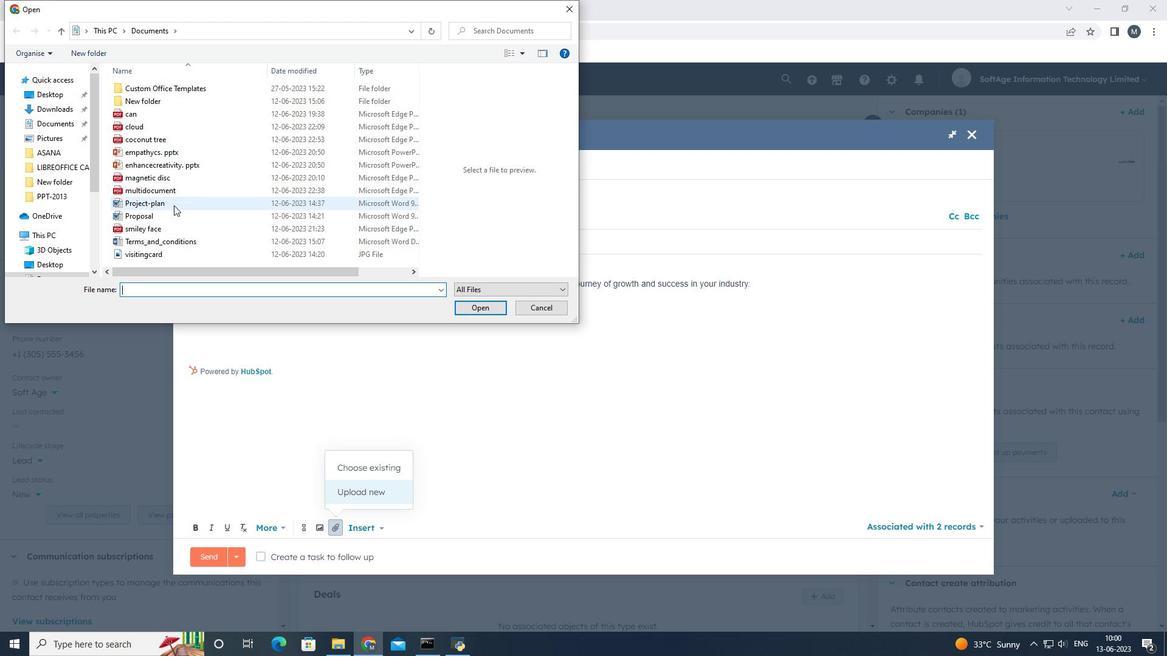 
Action: Mouse moved to (490, 308)
Screenshot: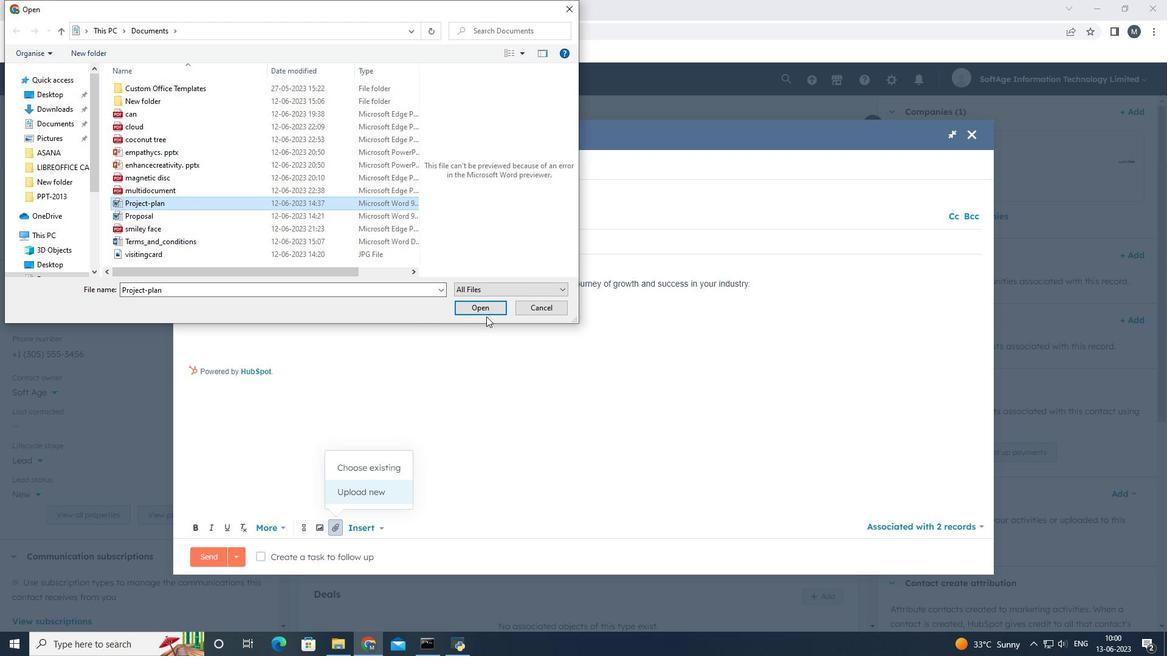 
Action: Mouse pressed left at (490, 308)
Screenshot: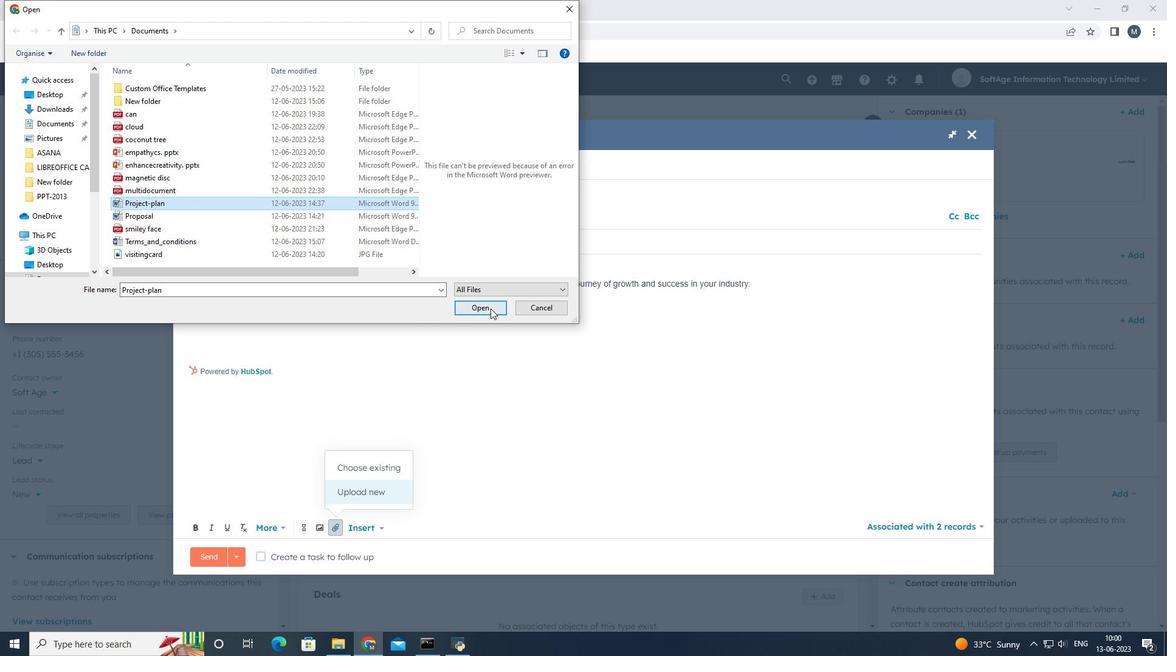 
Action: Mouse moved to (320, 493)
Screenshot: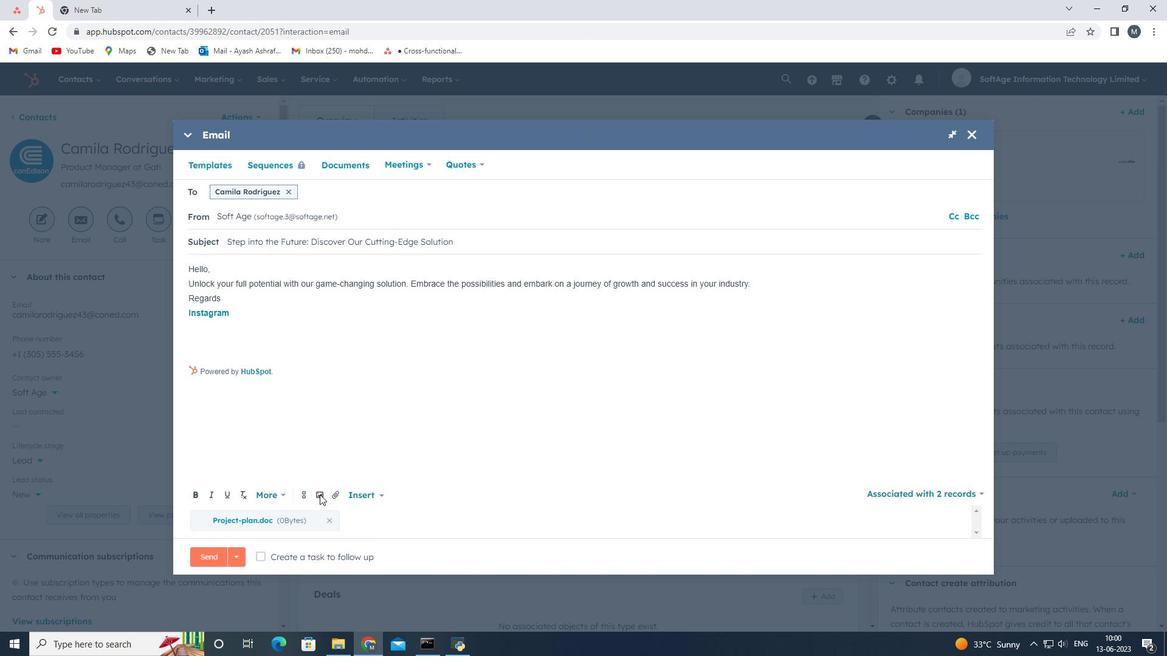 
Action: Mouse pressed left at (320, 493)
Screenshot: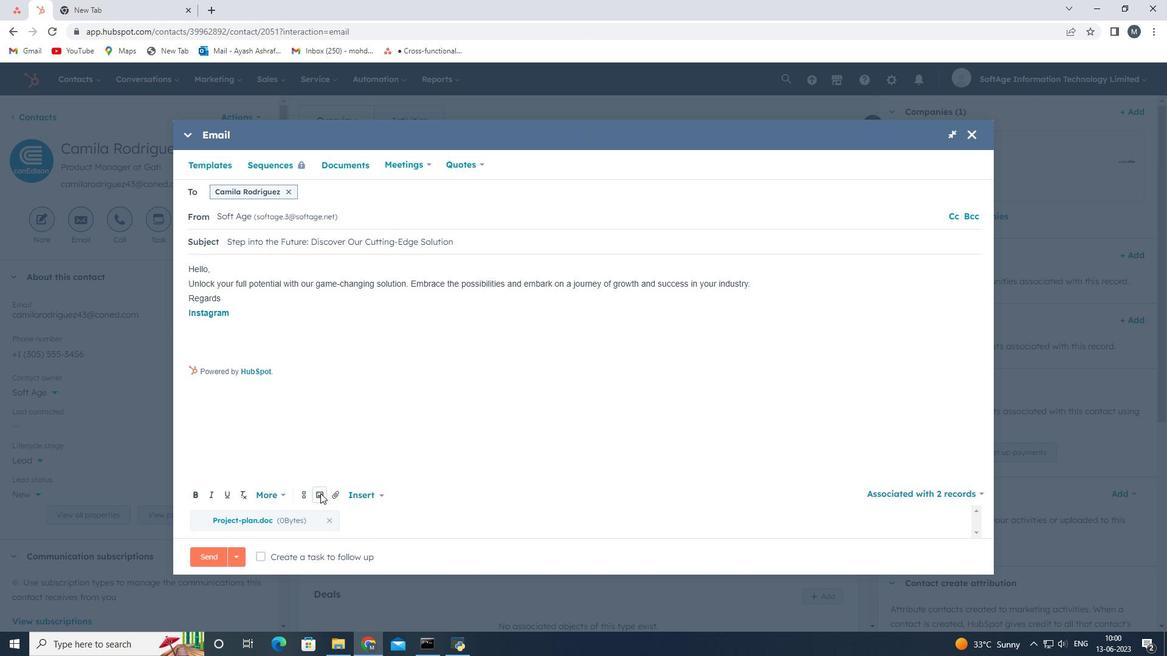 
Action: Mouse moved to (321, 462)
Screenshot: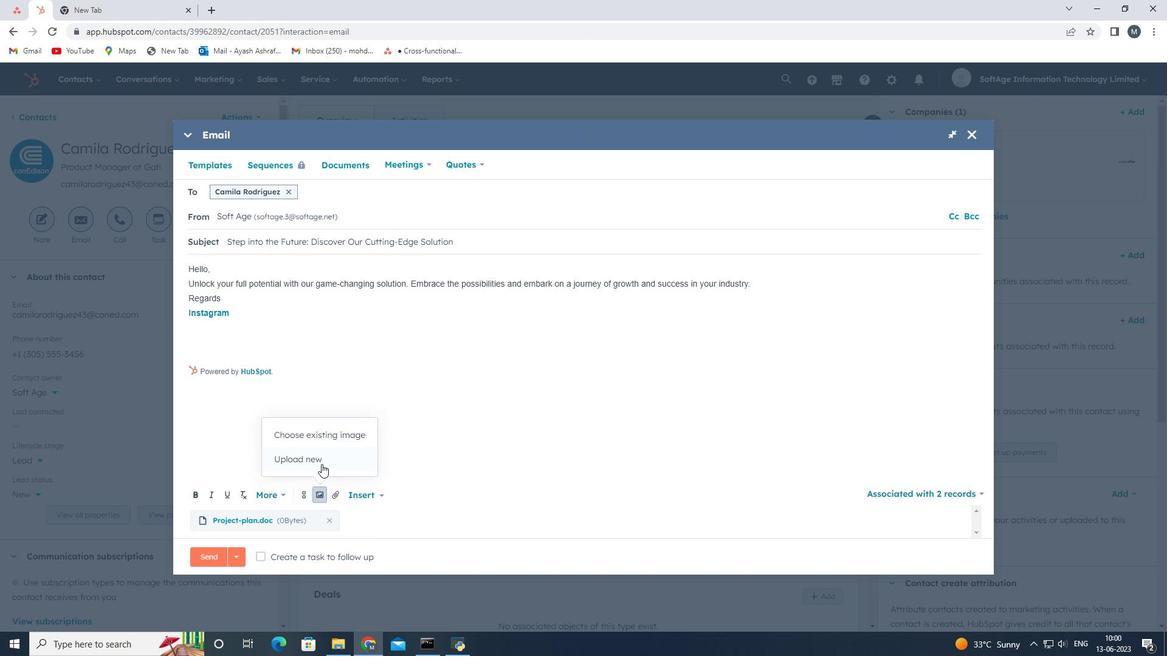 
Action: Mouse pressed left at (321, 462)
Screenshot: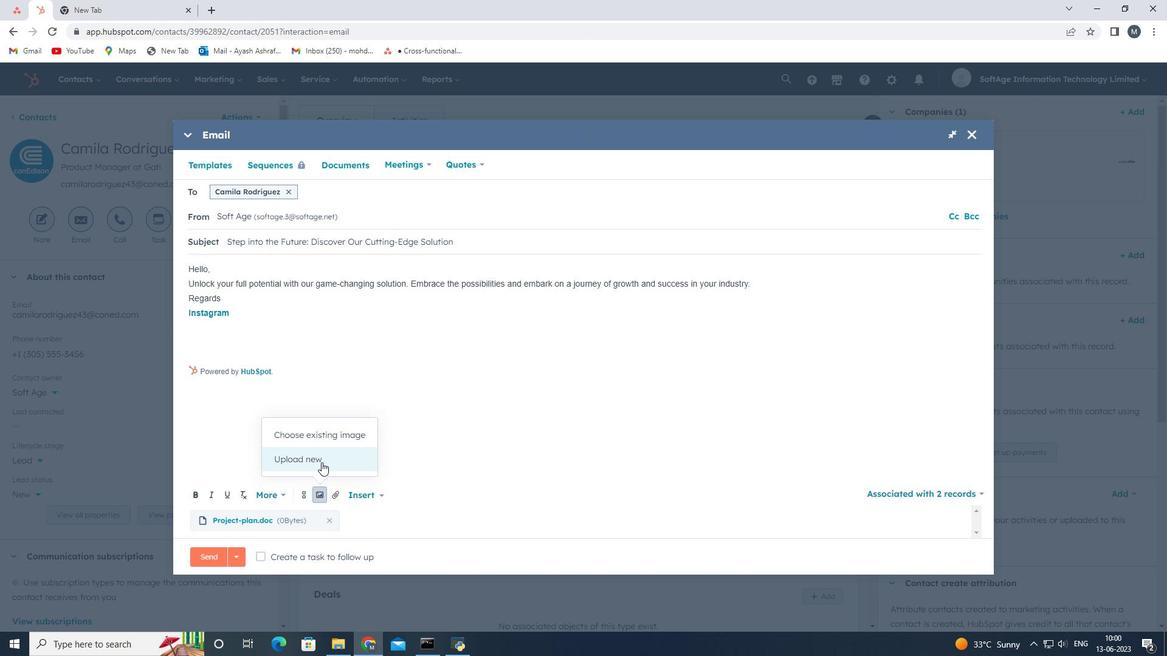 
Action: Mouse moved to (152, 111)
Screenshot: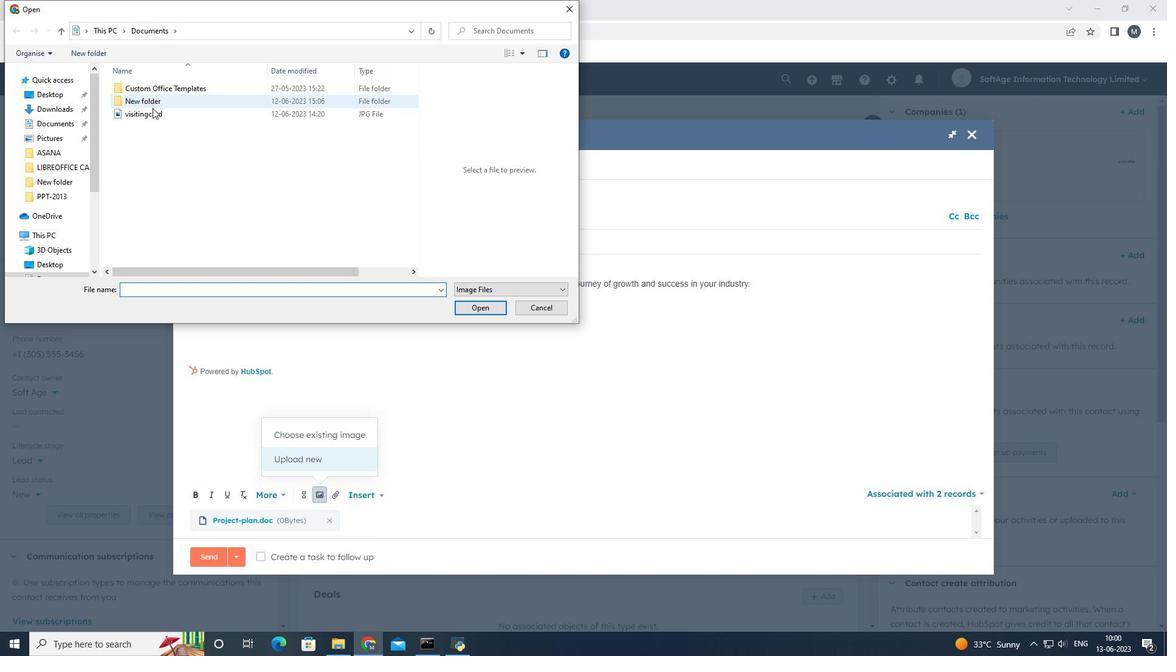 
Action: Mouse pressed left at (152, 111)
Screenshot: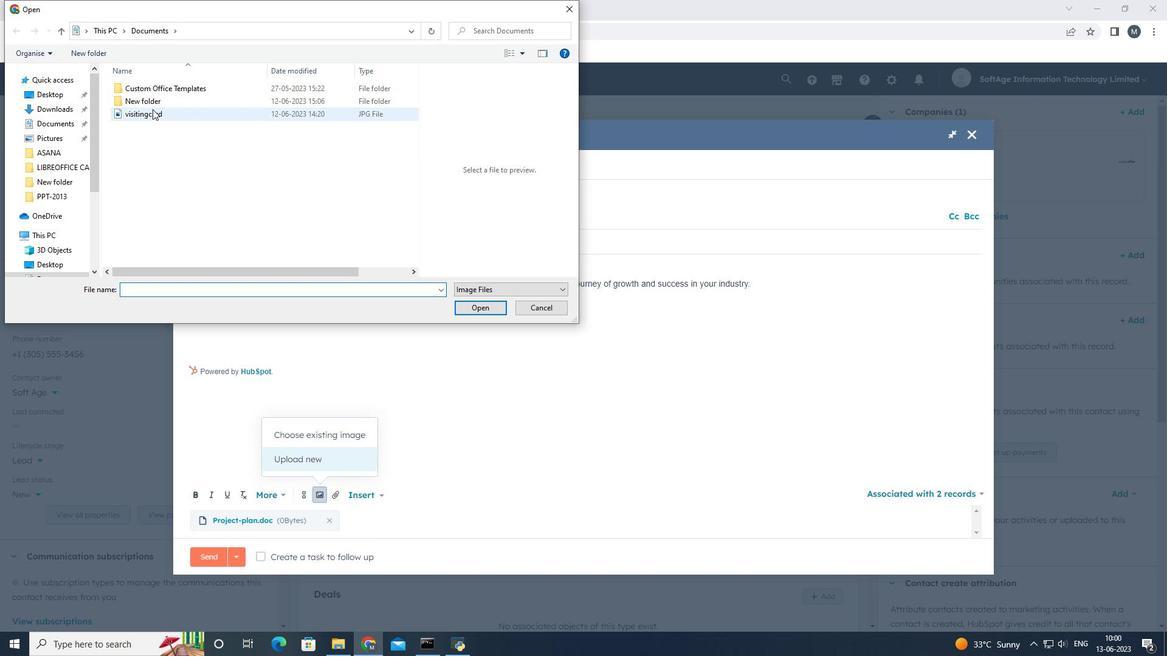
Action: Mouse moved to (491, 307)
Screenshot: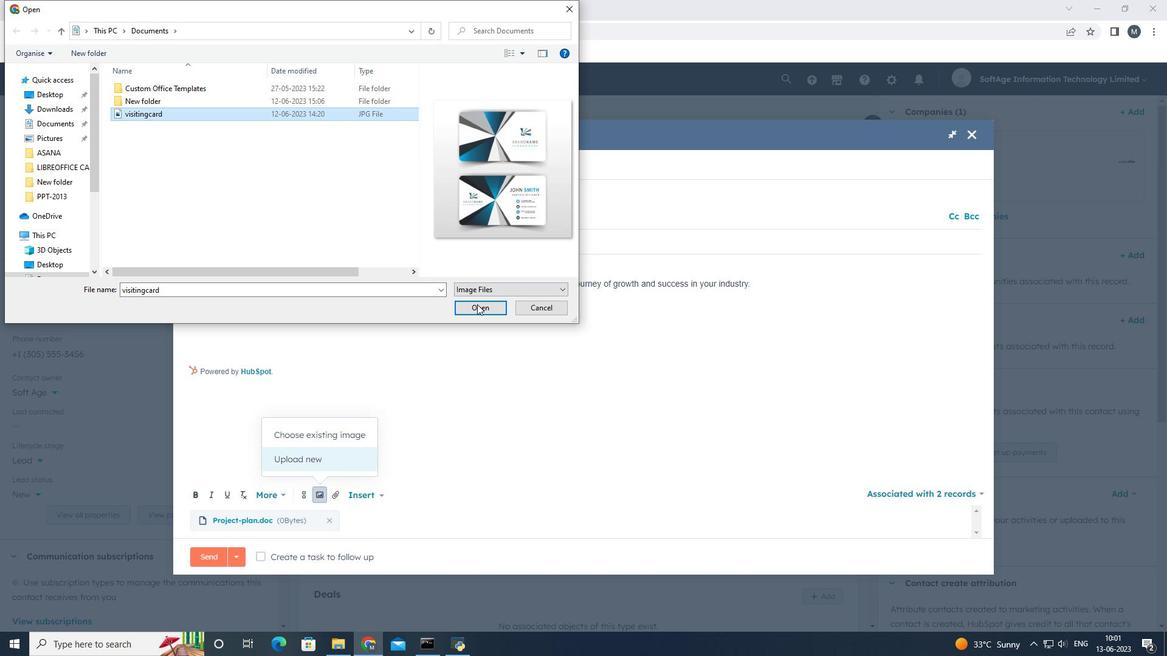 
Action: Mouse pressed left at (491, 307)
Screenshot: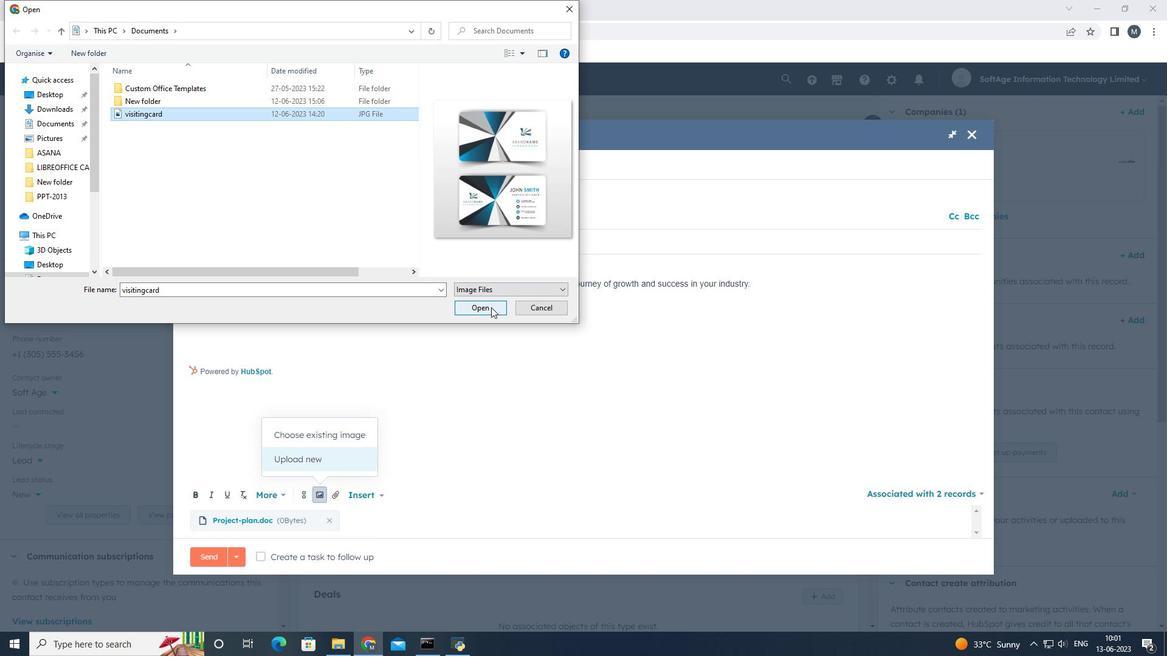 
Action: Mouse moved to (261, 560)
Screenshot: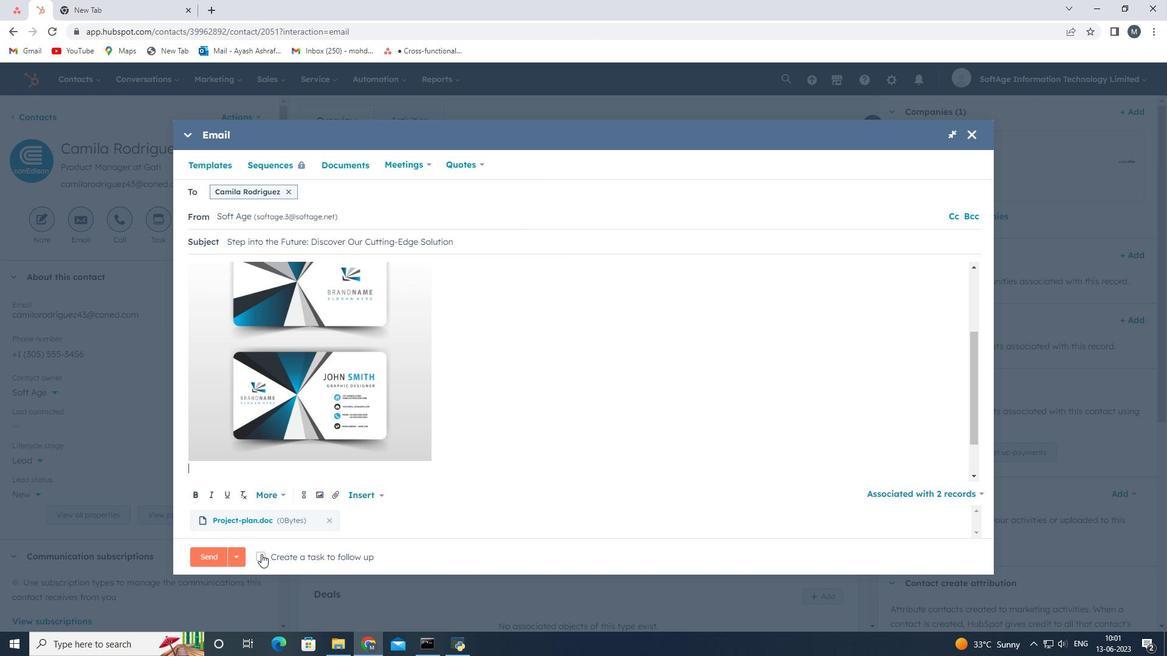 
Action: Mouse pressed left at (261, 560)
Screenshot: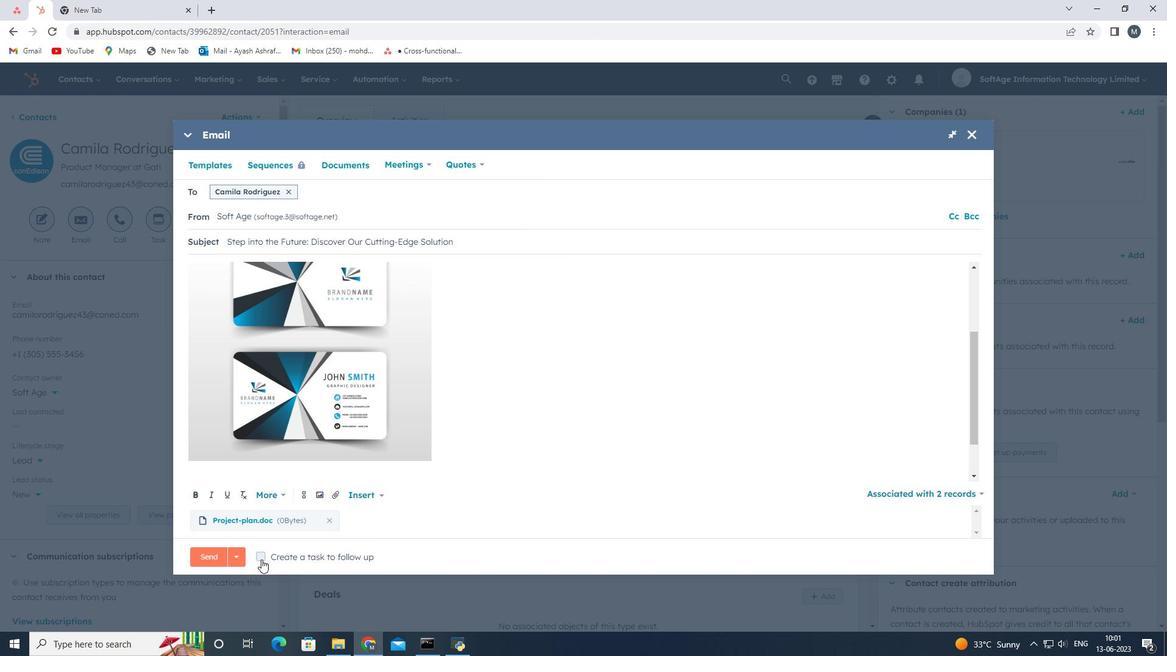 
Action: Mouse moved to (403, 559)
Screenshot: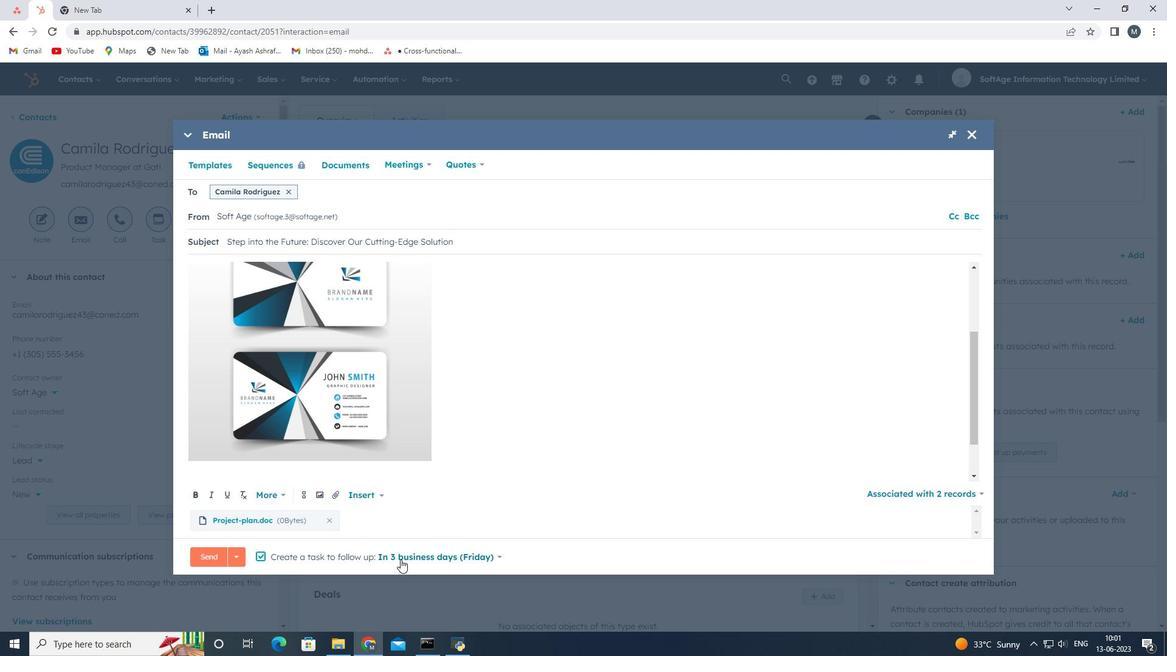 
Action: Mouse pressed left at (403, 559)
Screenshot: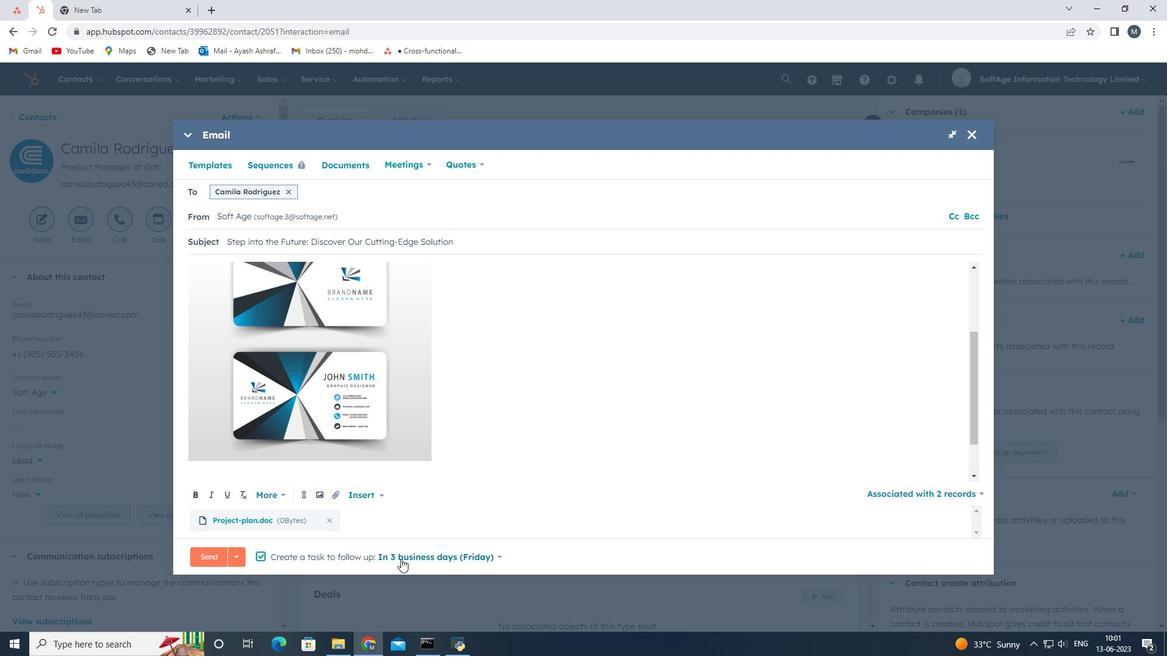 
Action: Mouse moved to (439, 462)
Screenshot: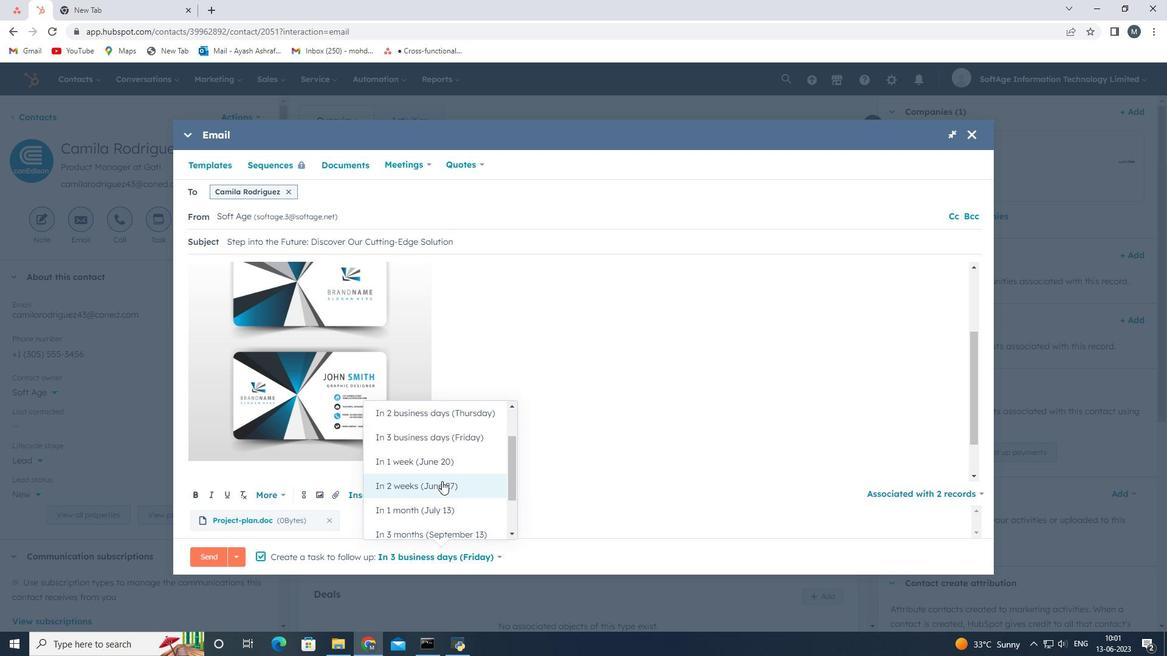 
Action: Mouse scrolled (439, 463) with delta (0, 0)
Screenshot: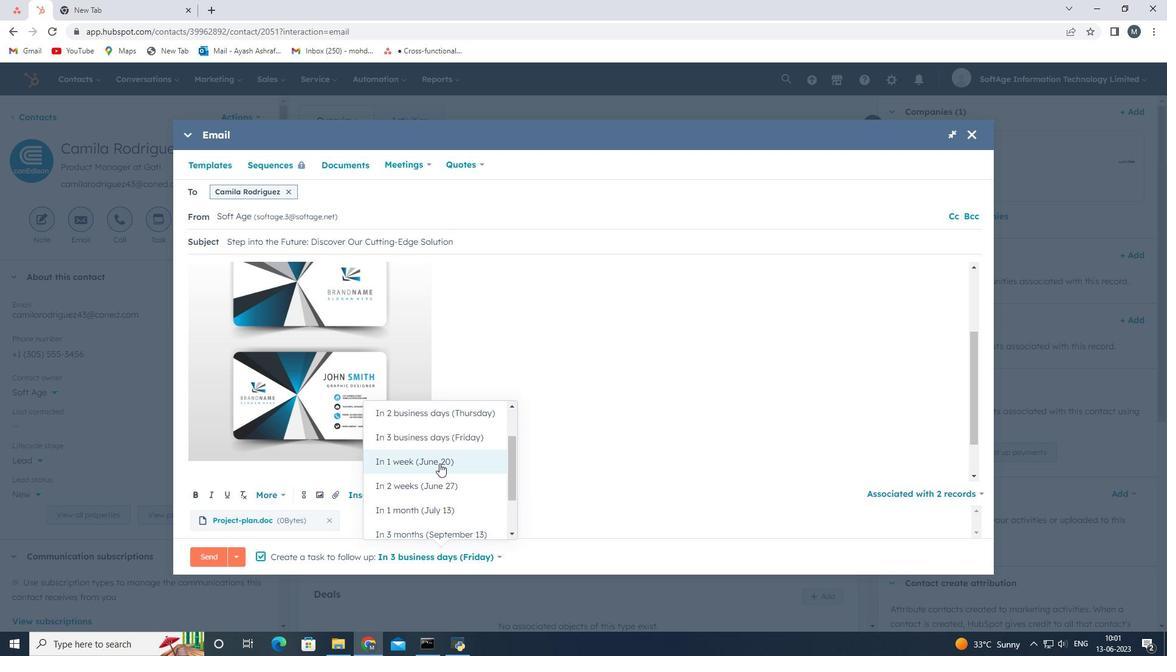 
Action: Mouse scrolled (439, 463) with delta (0, 0)
Screenshot: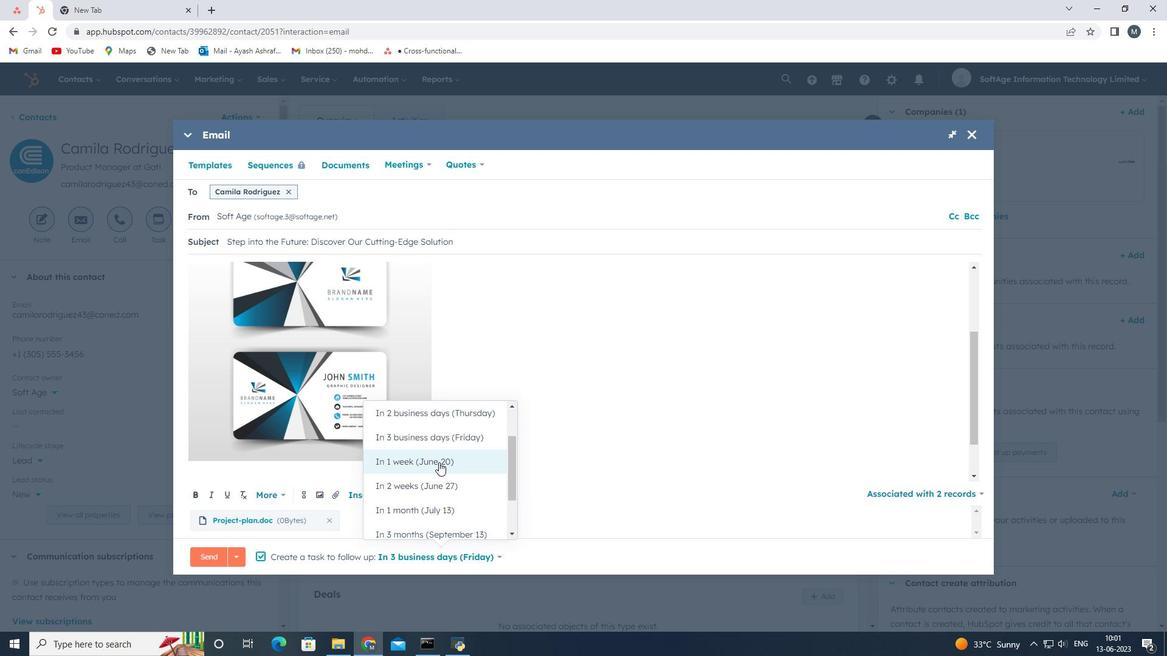 
Action: Mouse moved to (429, 495)
Screenshot: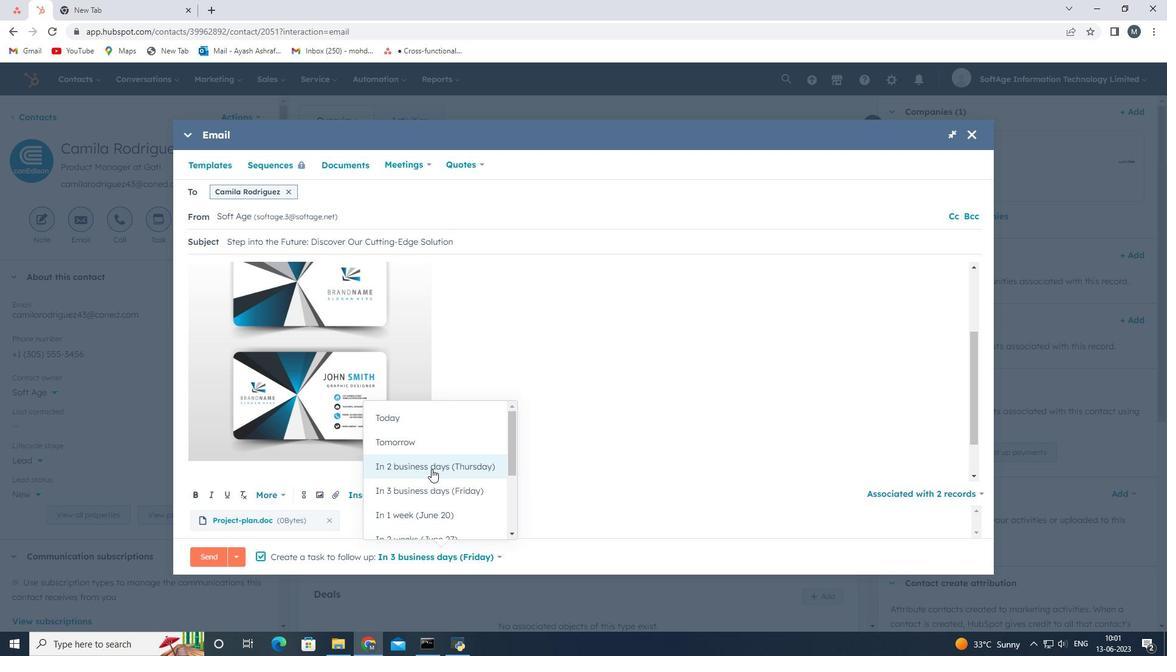 
Action: Mouse scrolled (429, 494) with delta (0, 0)
Screenshot: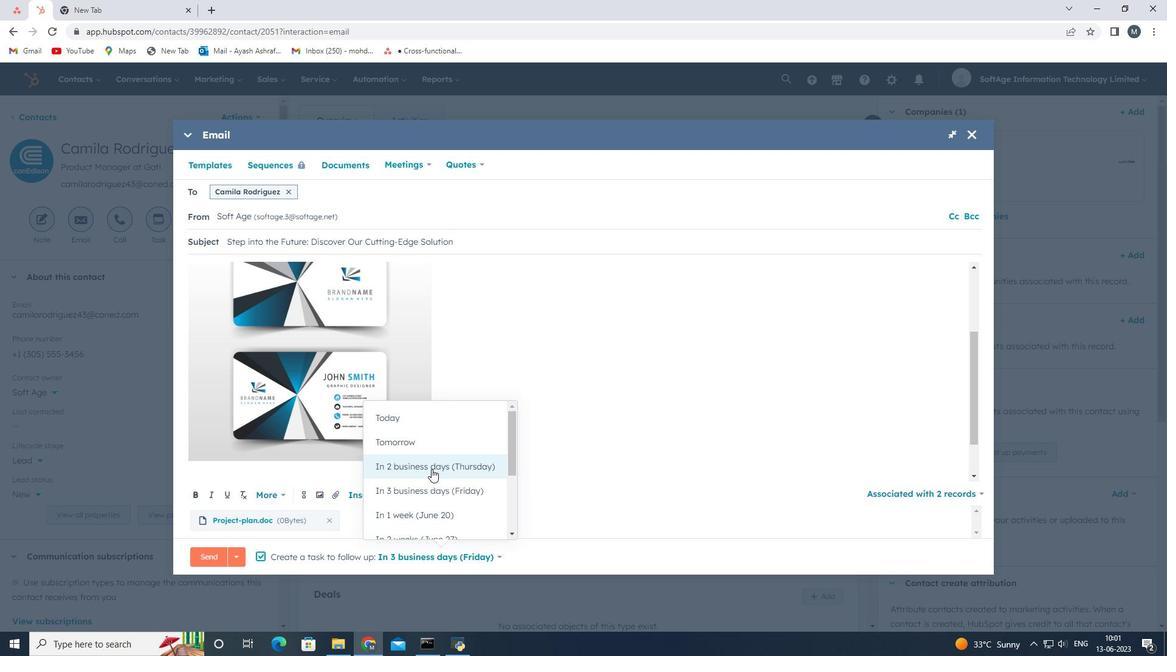 
Action: Mouse moved to (429, 481)
Screenshot: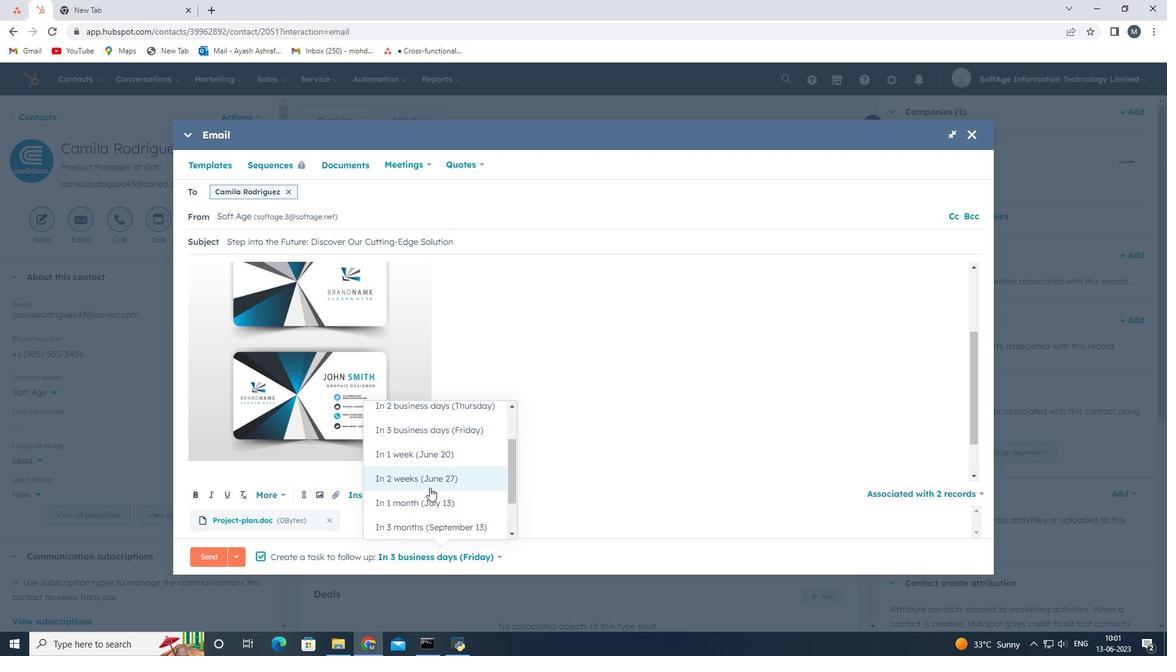
Action: Mouse pressed left at (429, 481)
Screenshot: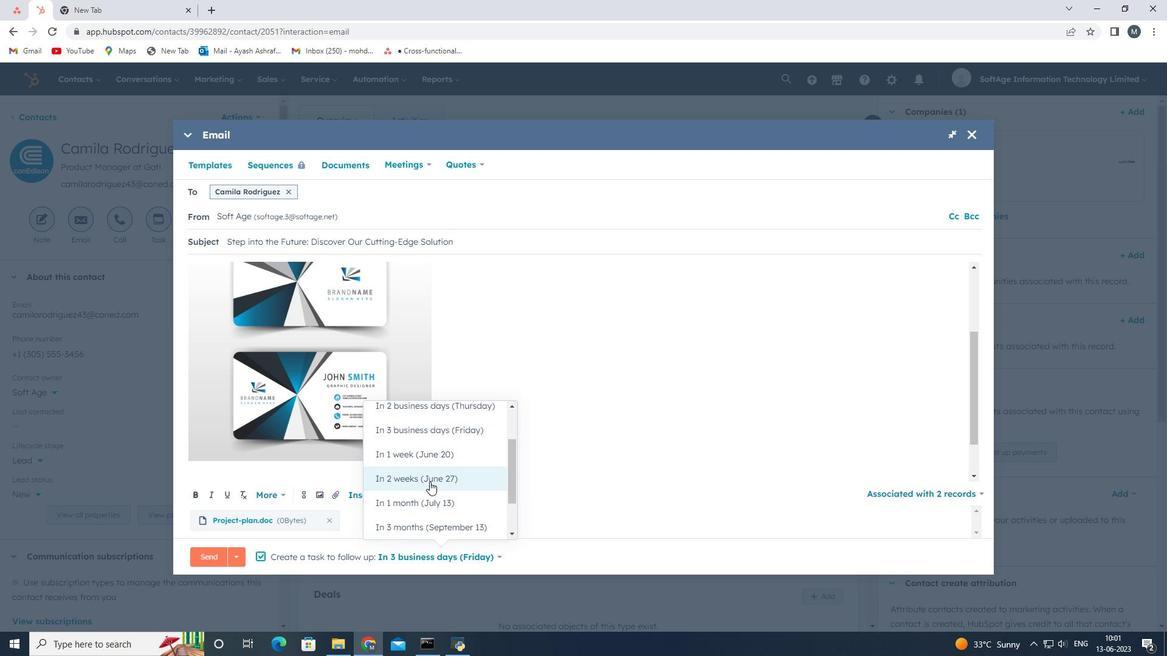 
Action: Mouse moved to (208, 556)
Screenshot: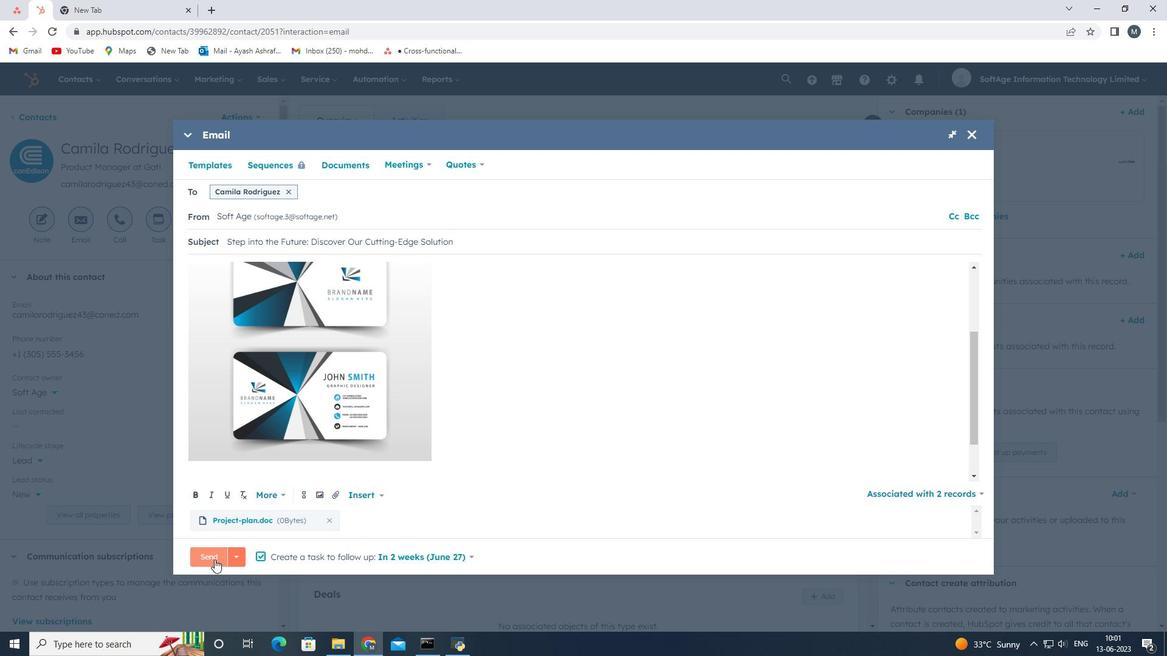 
Action: Mouse pressed left at (208, 556)
Screenshot: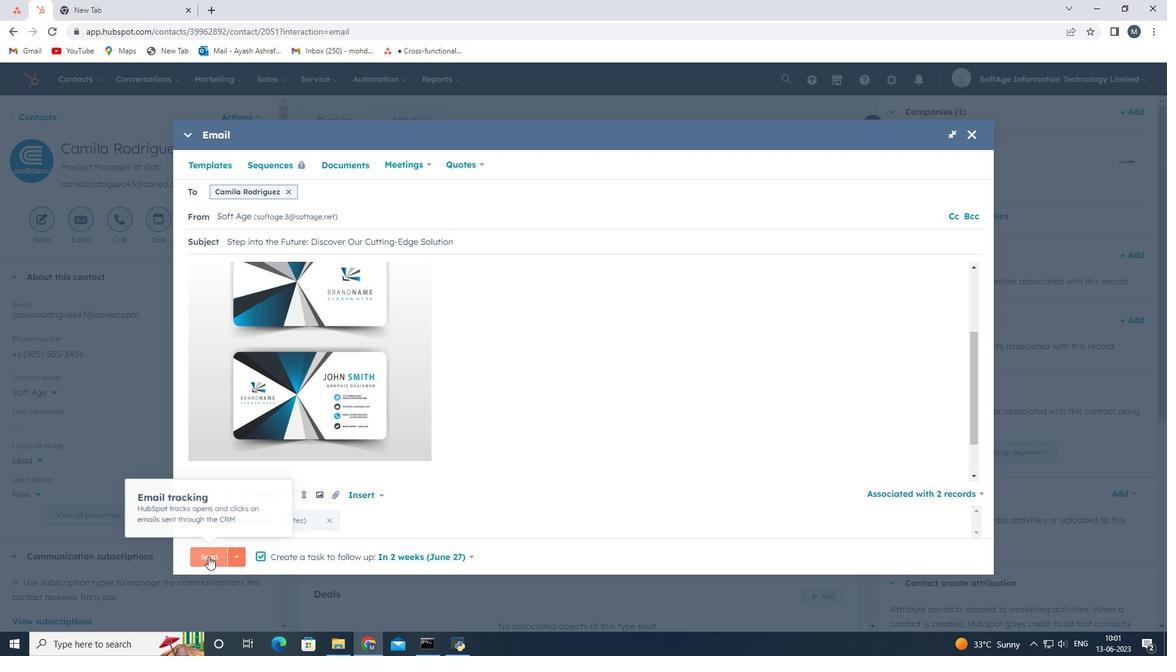 
Action: Mouse moved to (626, 435)
Screenshot: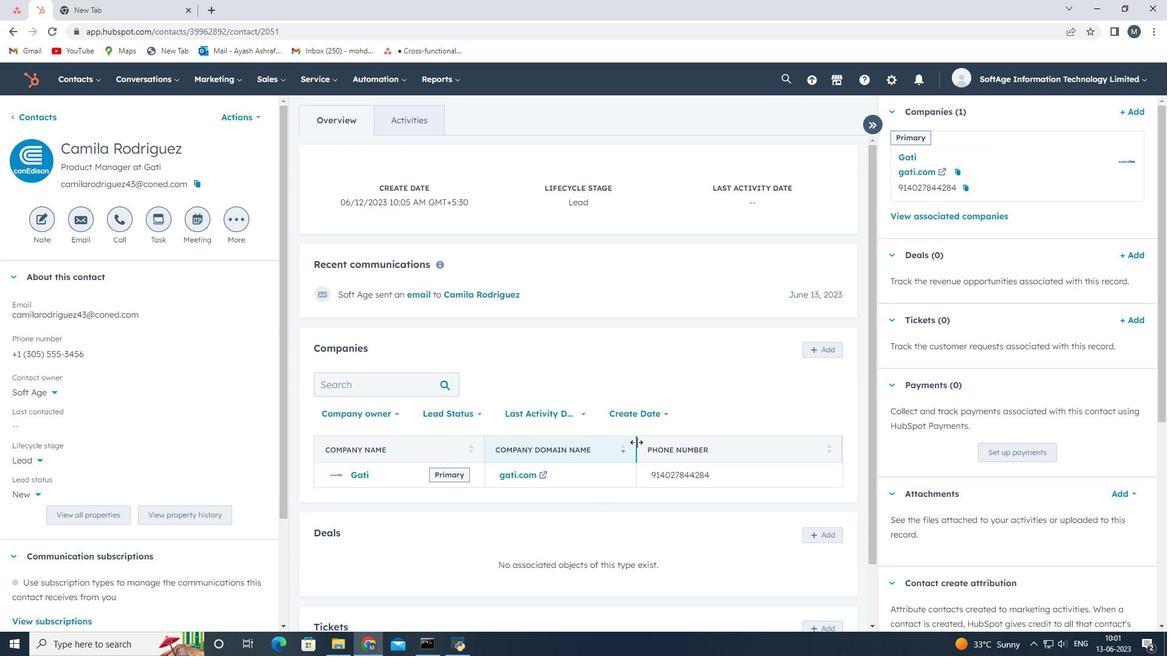 
